 Task: Look for space in San Jacinto, Colombia from 1st July, 2023 to 3rd July, 2023 for 1 adult in price range Rs.5000 to Rs.15000. Place can be private room with 1  bedroom having 1 bed and 1 bathroom. Property type can be house, flat, guest house, hotel. Amenities needed are: wifi, washing machine. Booking option can be shelf check-in. Required host language is English.
Action: Mouse moved to (398, 91)
Screenshot: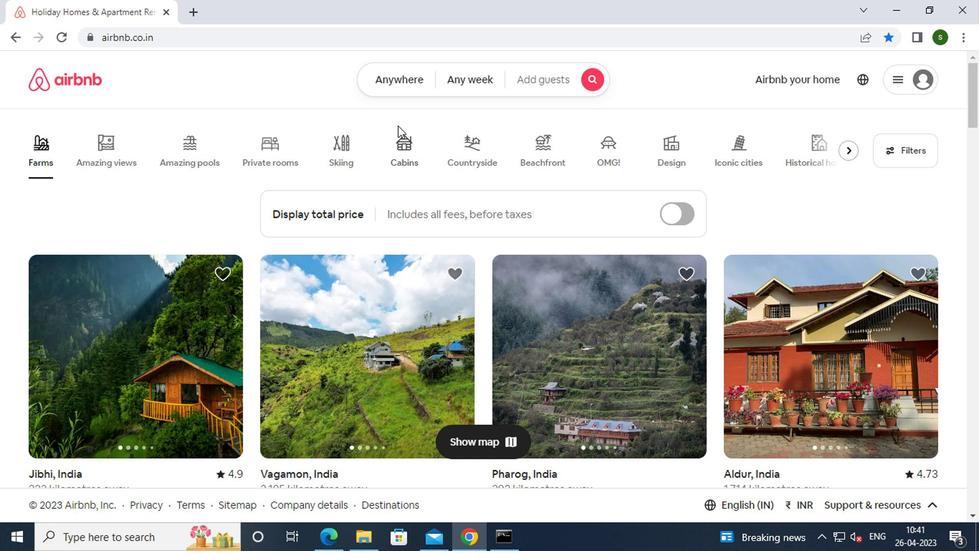 
Action: Mouse pressed left at (398, 91)
Screenshot: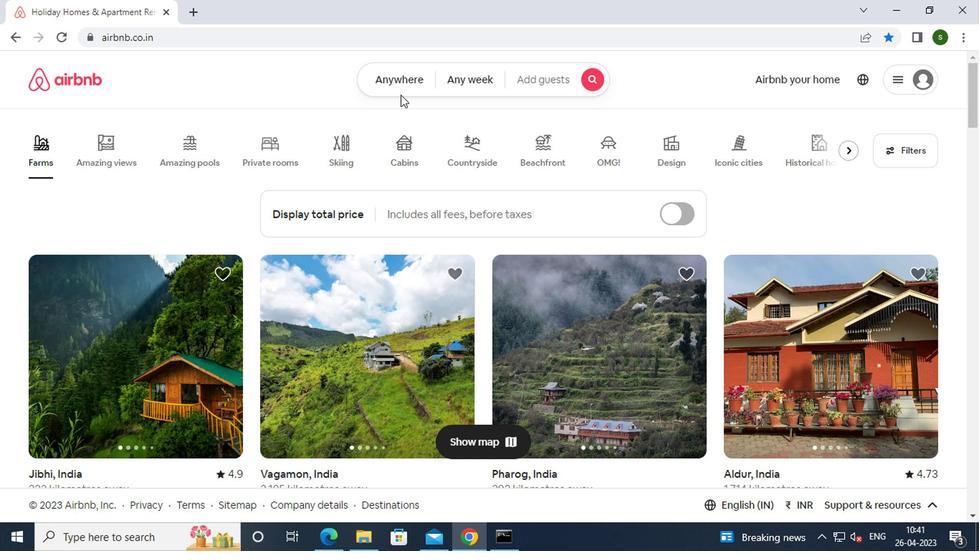 
Action: Mouse moved to (291, 135)
Screenshot: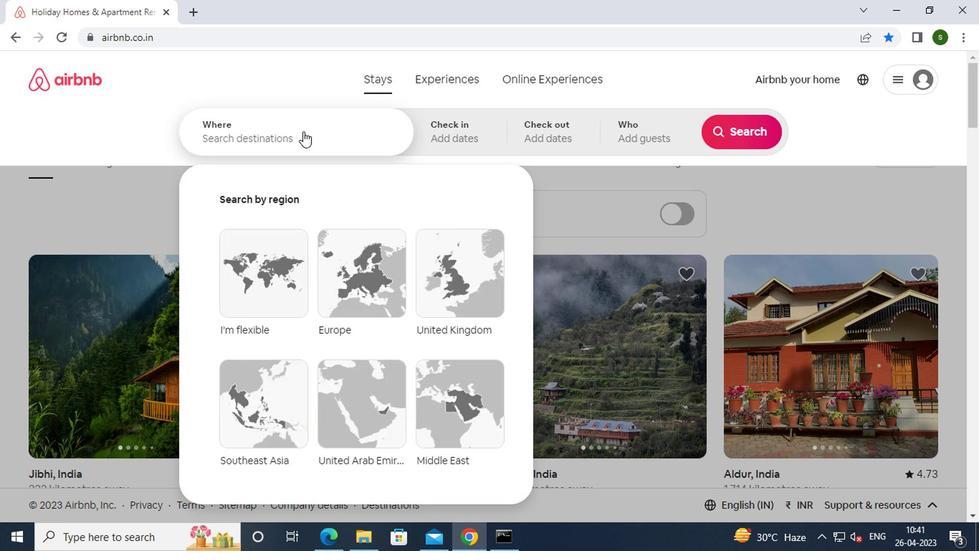 
Action: Mouse pressed left at (291, 135)
Screenshot: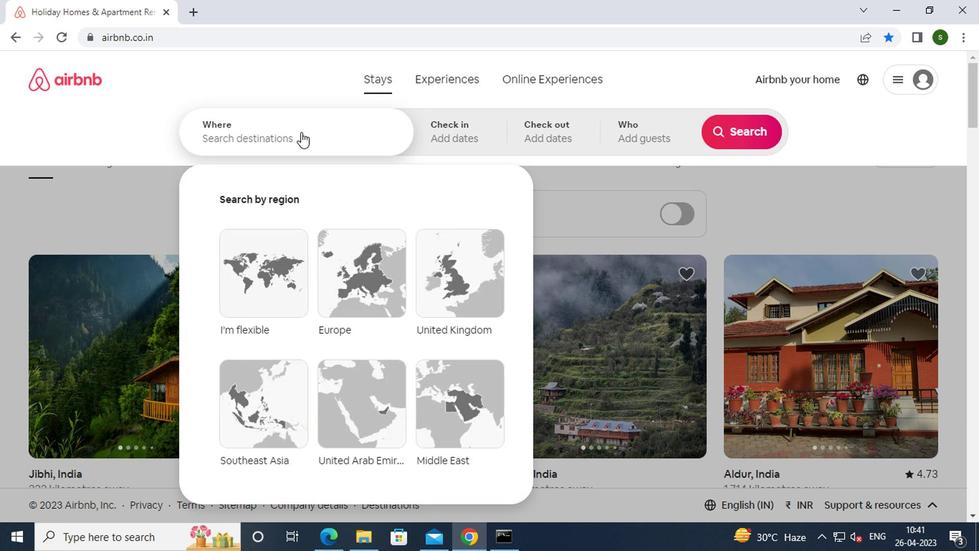 
Action: Key pressed s<Key.caps_lock>an<Key.space><Key.caps_lock>j<Key.caps_lock>acinto,<Key.space><Key.caps_lock>c<Key.caps_lock>olombia<Key.enter>
Screenshot: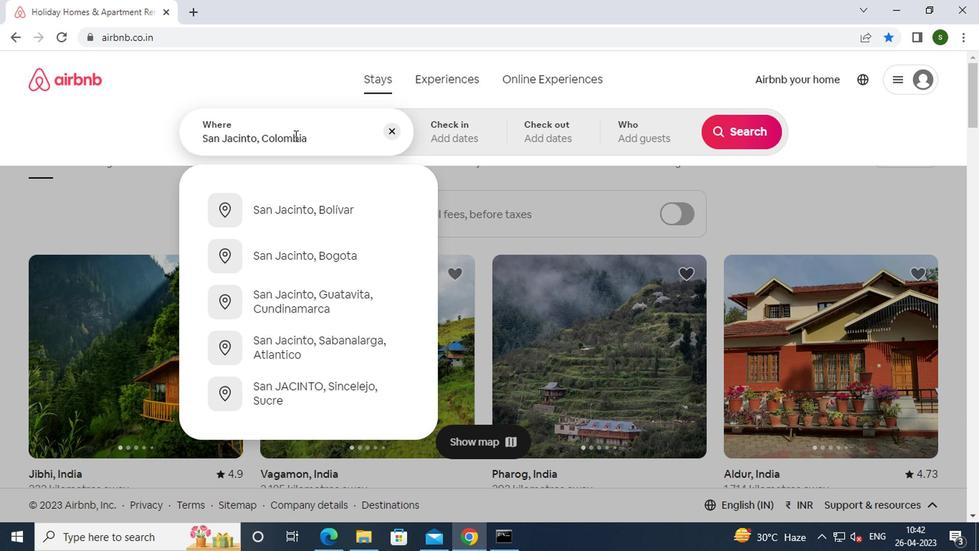 
Action: Mouse moved to (723, 247)
Screenshot: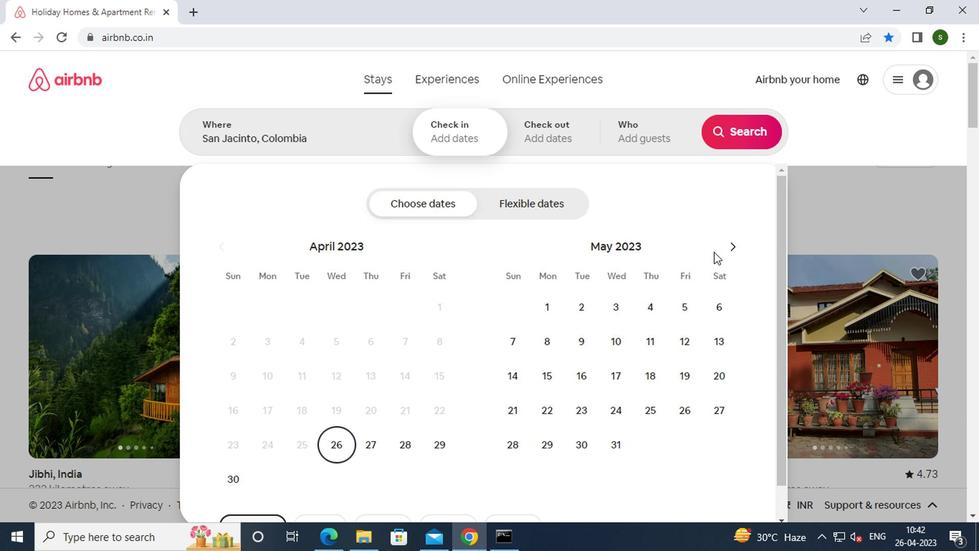 
Action: Mouse pressed left at (723, 247)
Screenshot: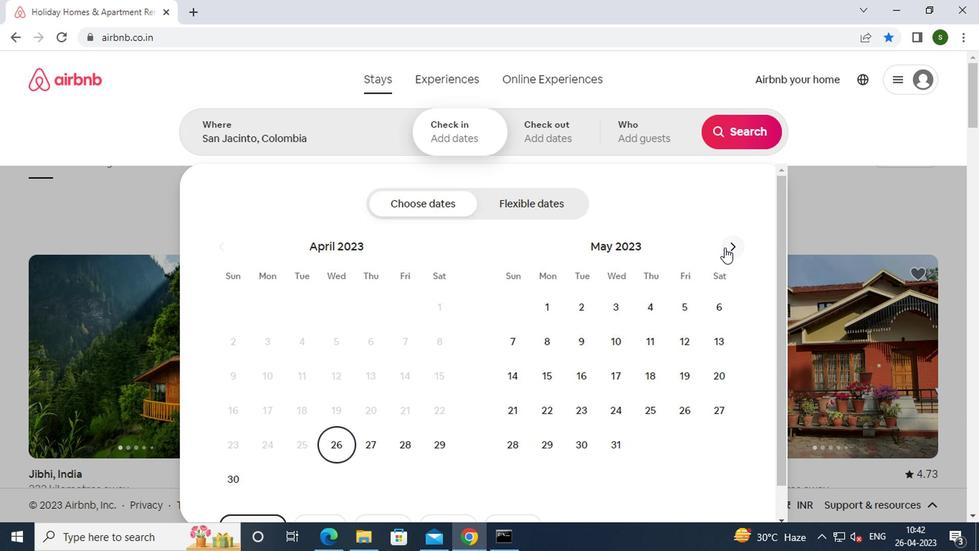 
Action: Mouse pressed left at (723, 247)
Screenshot: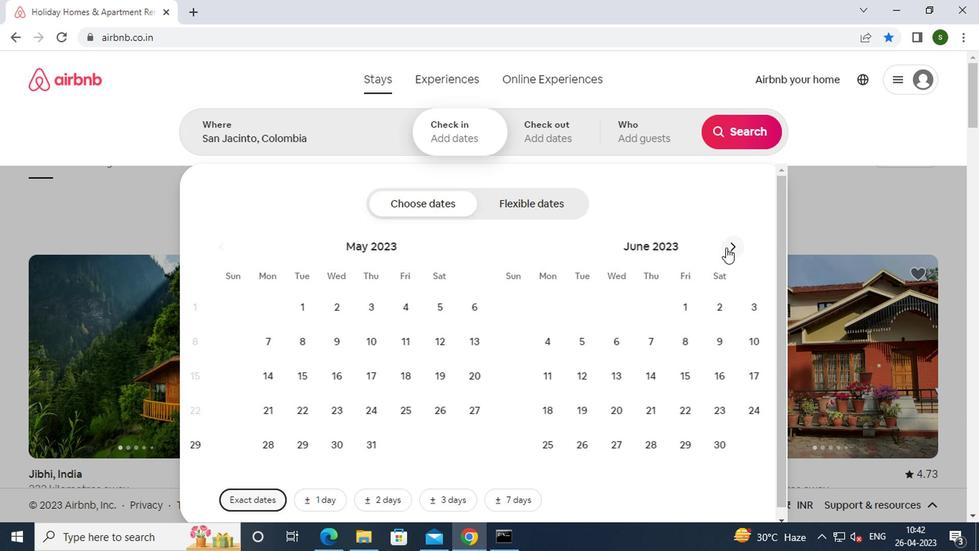 
Action: Mouse moved to (708, 310)
Screenshot: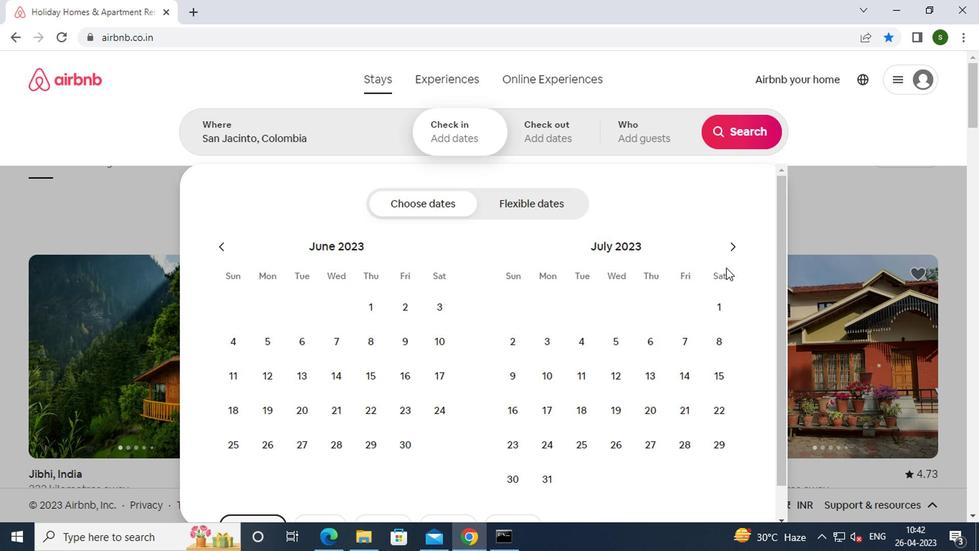 
Action: Mouse pressed left at (708, 310)
Screenshot: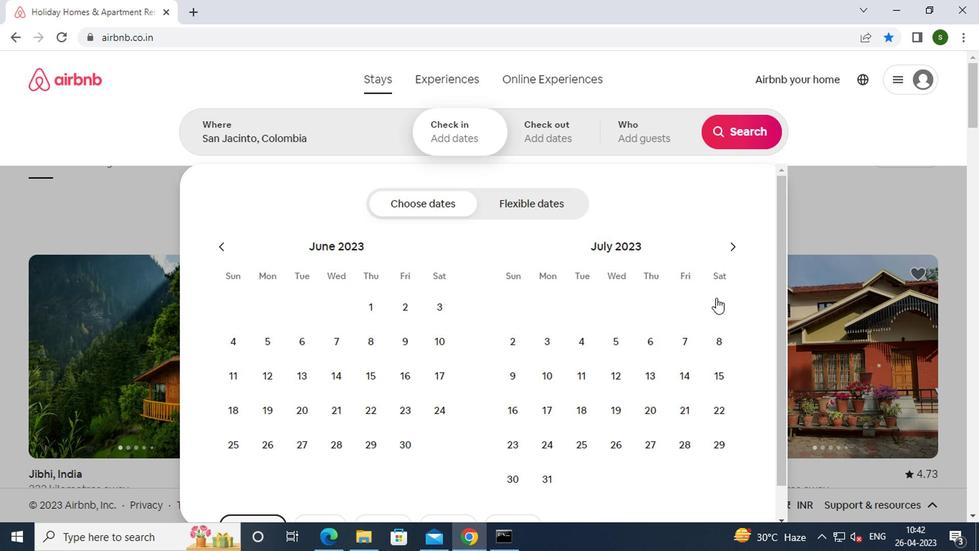 
Action: Mouse moved to (554, 346)
Screenshot: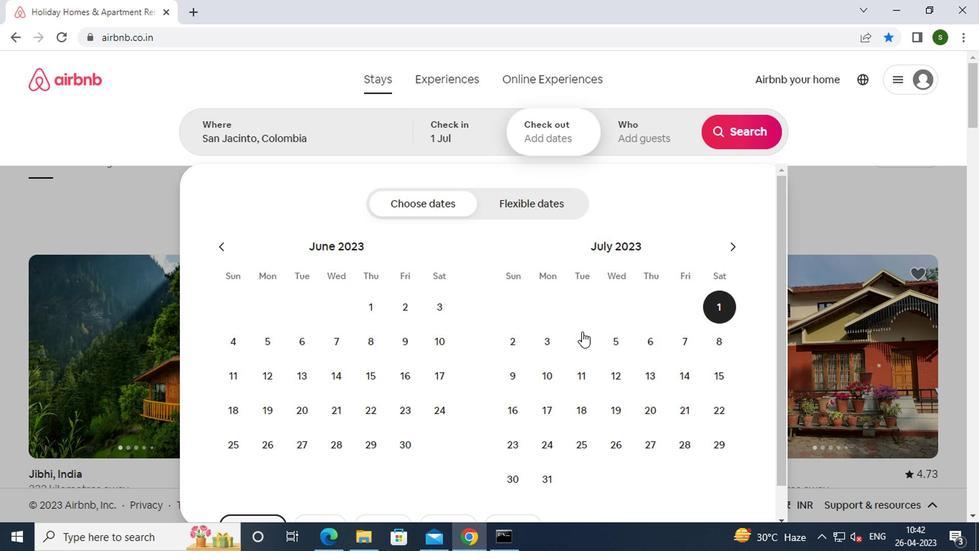 
Action: Mouse pressed left at (554, 346)
Screenshot: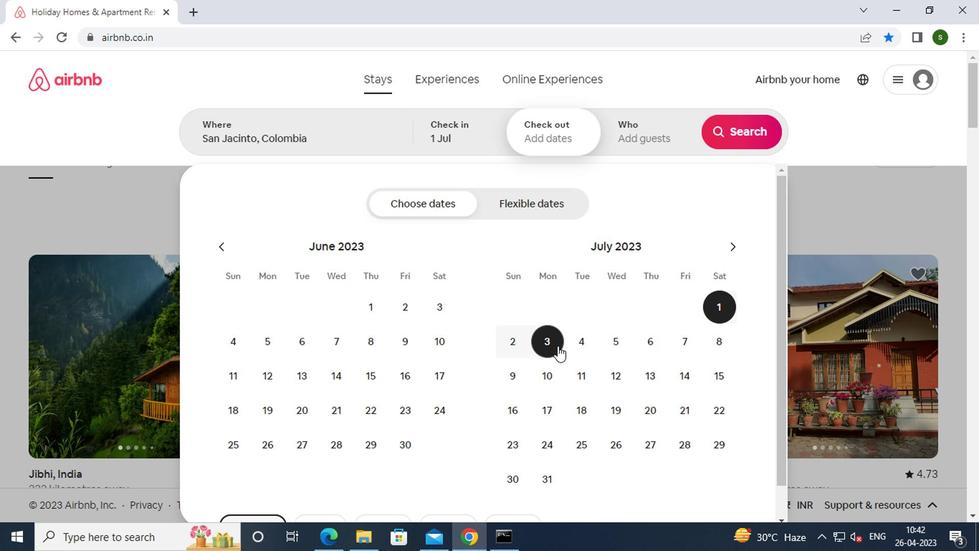 
Action: Mouse moved to (655, 140)
Screenshot: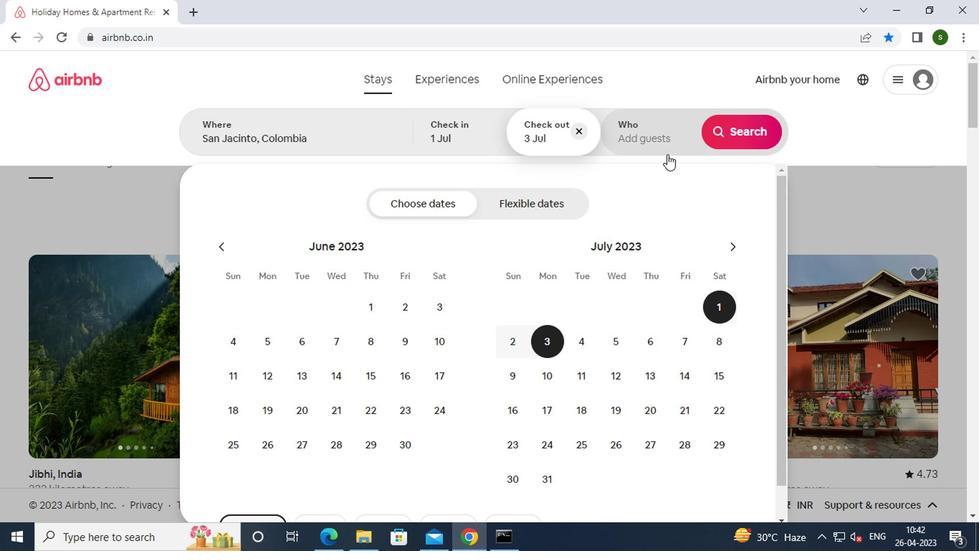 
Action: Mouse pressed left at (655, 140)
Screenshot: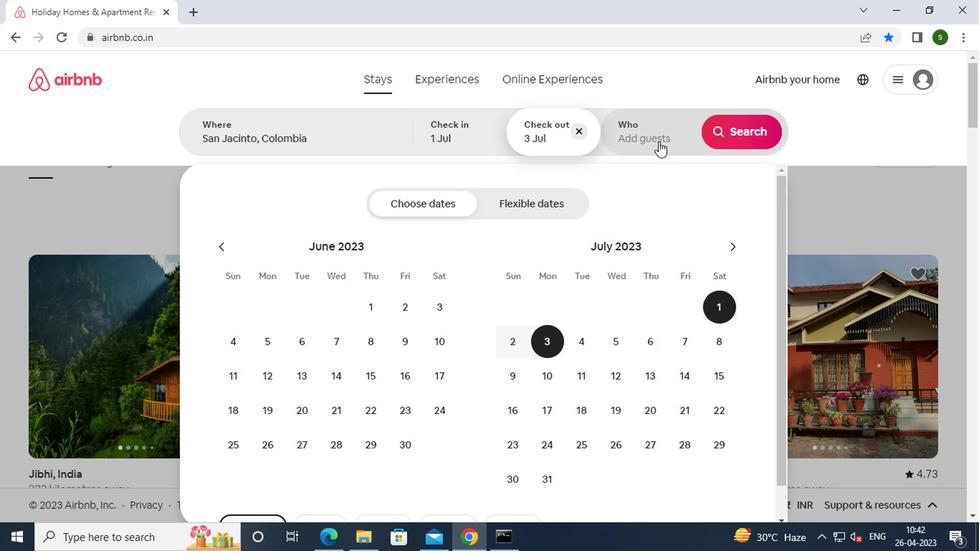 
Action: Mouse moved to (734, 205)
Screenshot: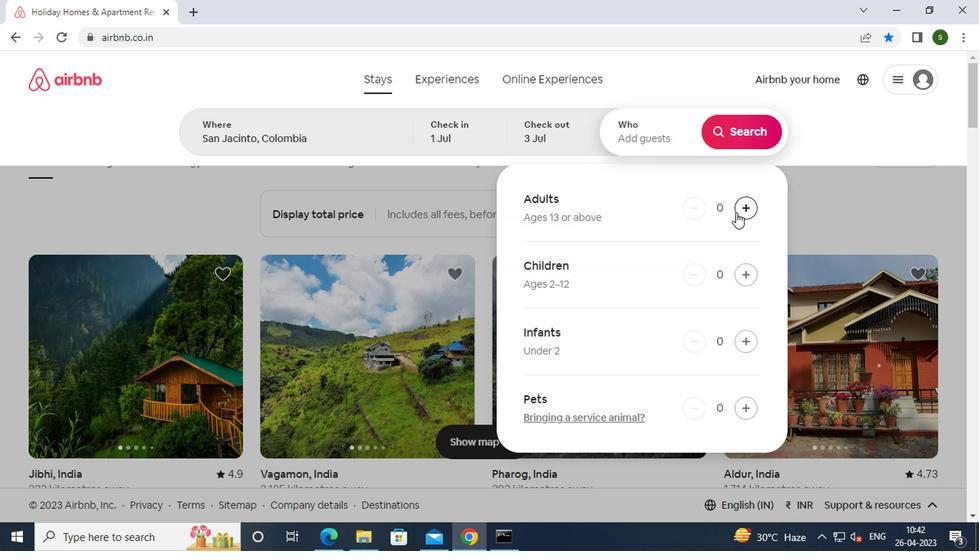 
Action: Mouse pressed left at (734, 205)
Screenshot: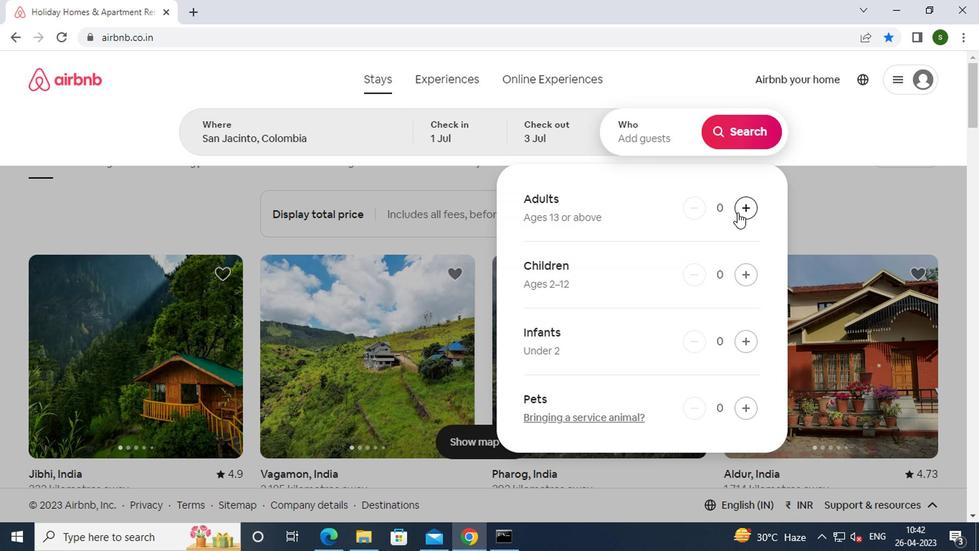 
Action: Mouse moved to (745, 130)
Screenshot: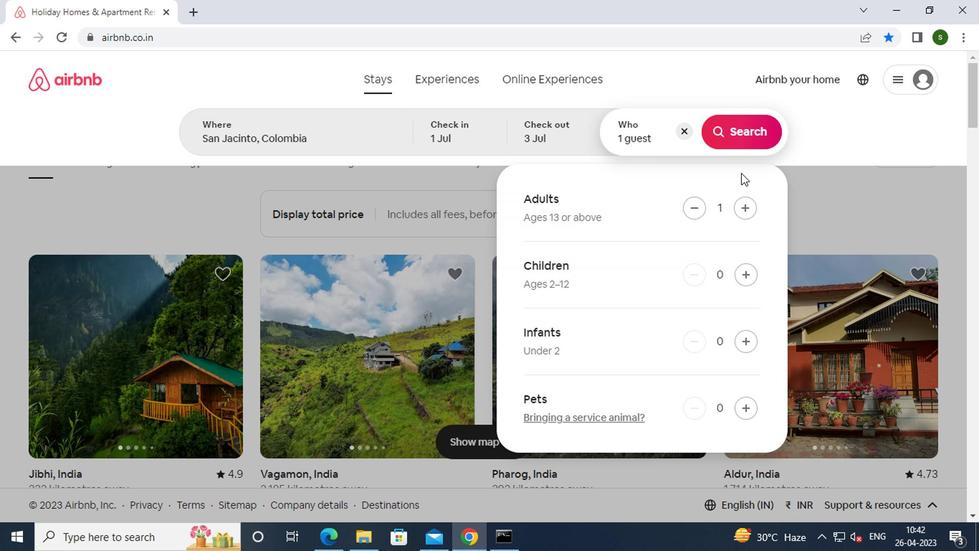 
Action: Mouse pressed left at (745, 130)
Screenshot: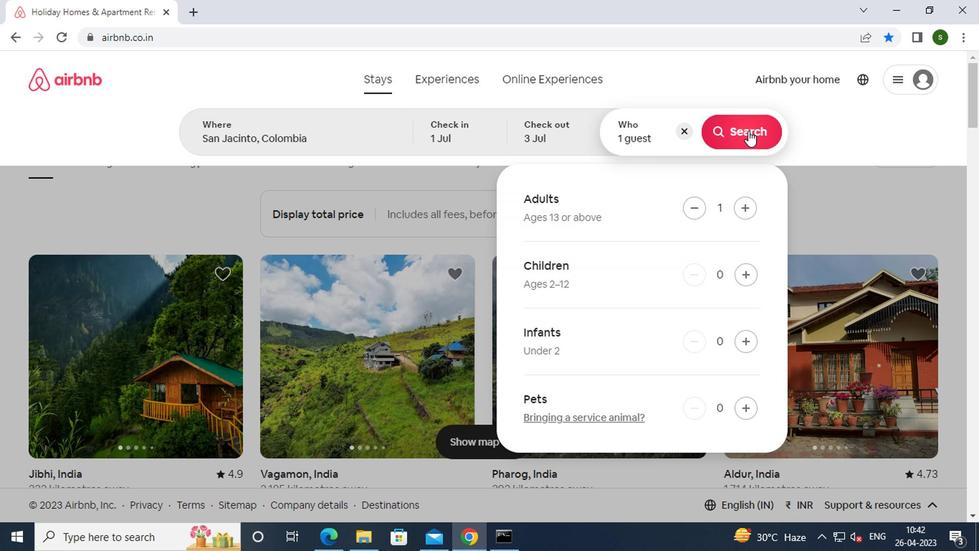 
Action: Mouse moved to (913, 141)
Screenshot: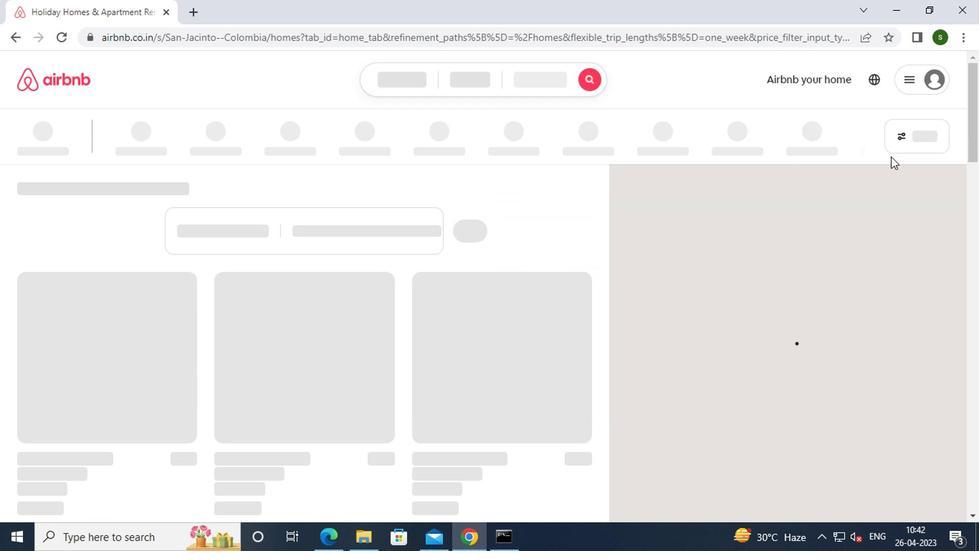
Action: Mouse pressed left at (913, 141)
Screenshot: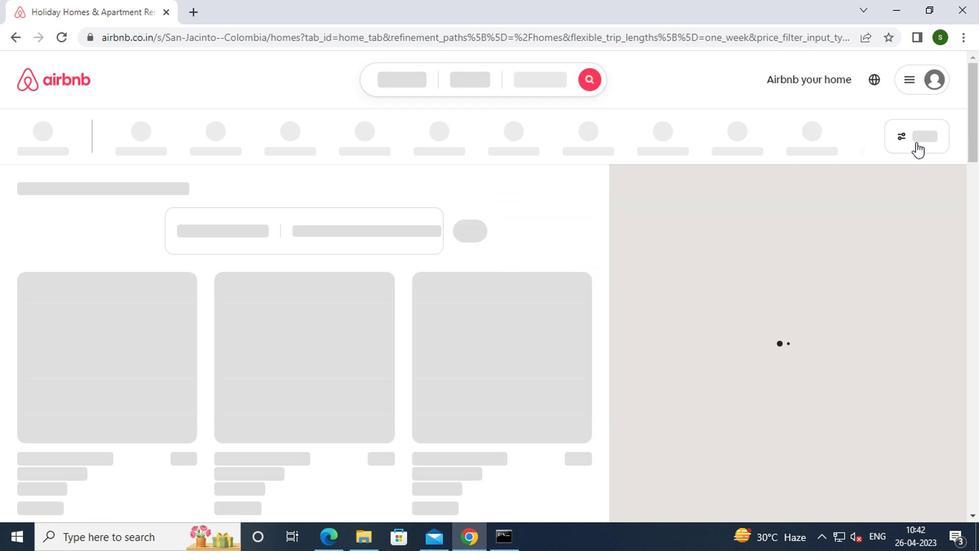 
Action: Mouse moved to (432, 313)
Screenshot: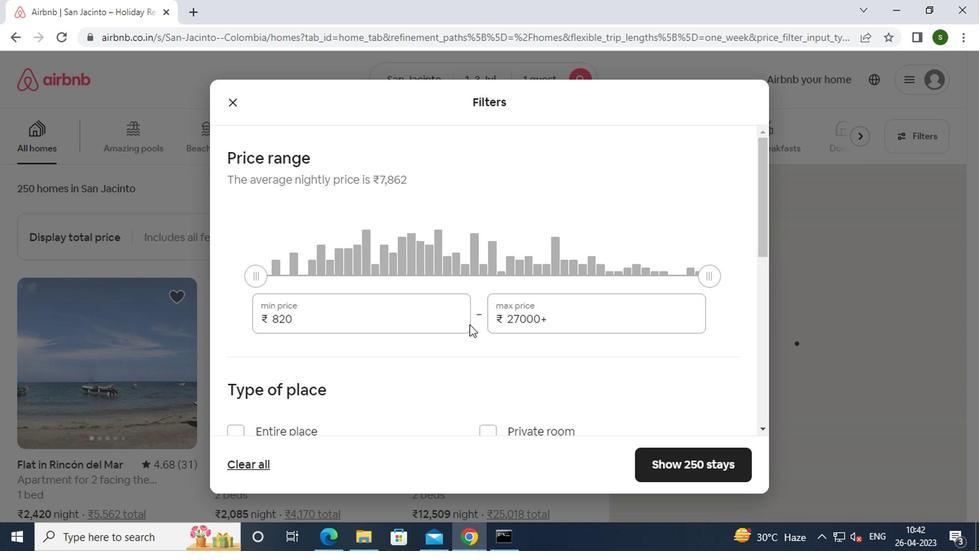 
Action: Mouse pressed left at (432, 313)
Screenshot: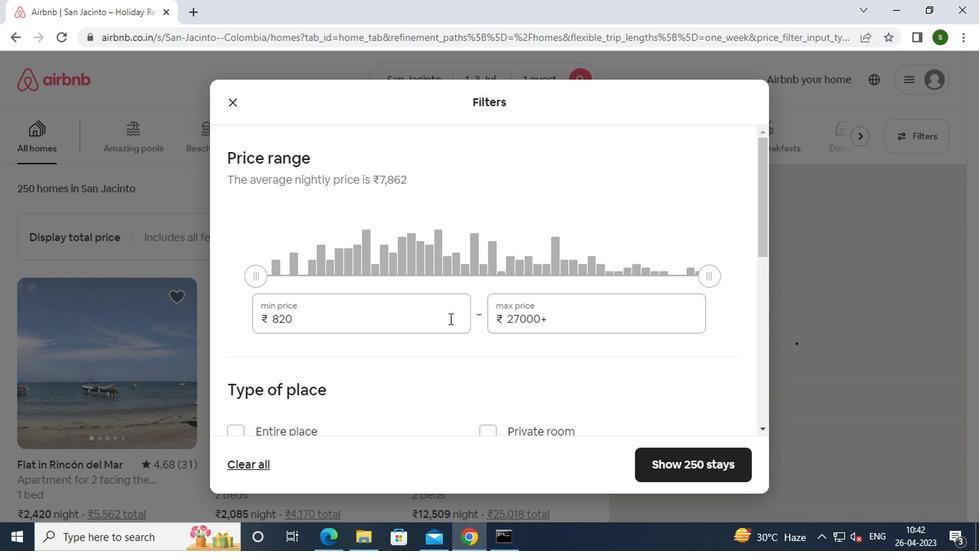 
Action: Mouse moved to (431, 311)
Screenshot: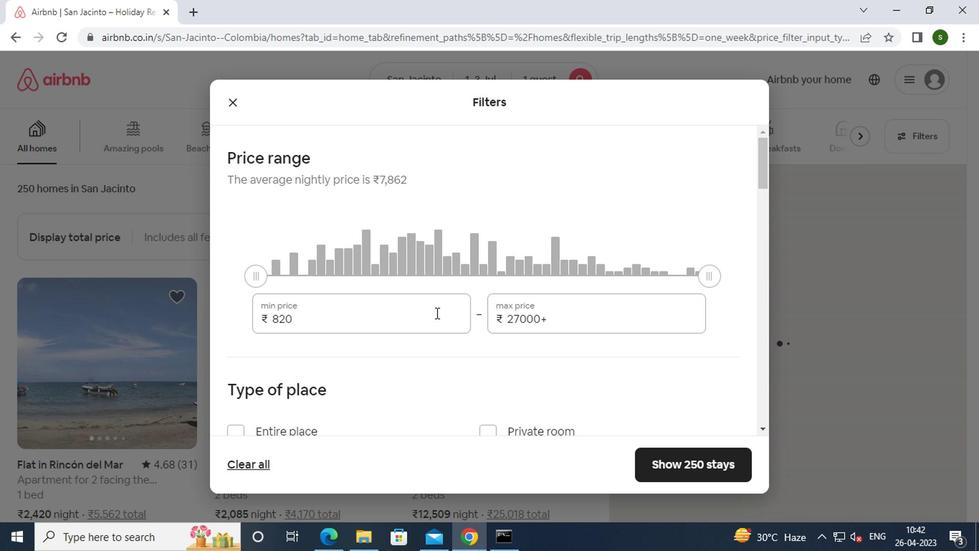 
Action: Key pressed <Key.backspace><Key.backspace><Key.backspace><Key.backspace><Key.backspace><Key.backspace><Key.backspace><Key.backspace>5000
Screenshot: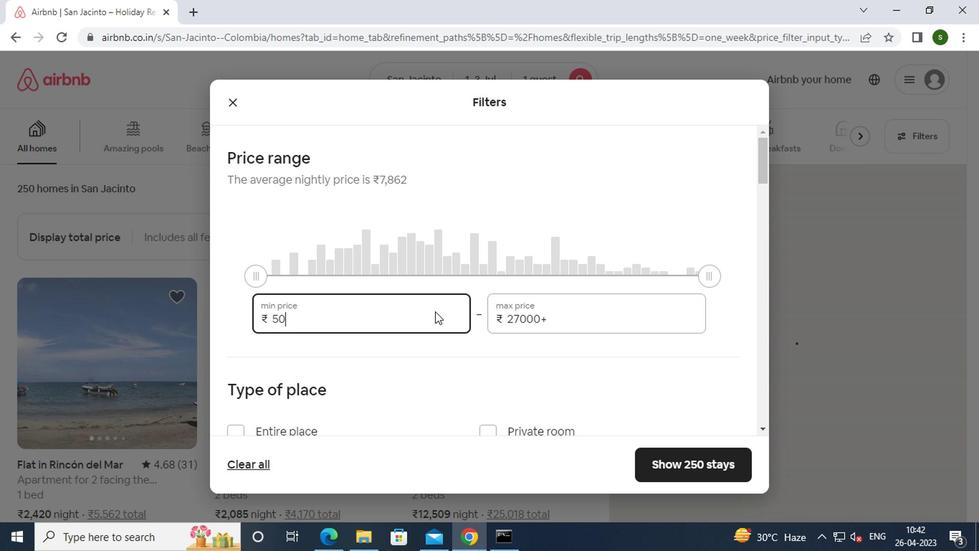 
Action: Mouse moved to (563, 318)
Screenshot: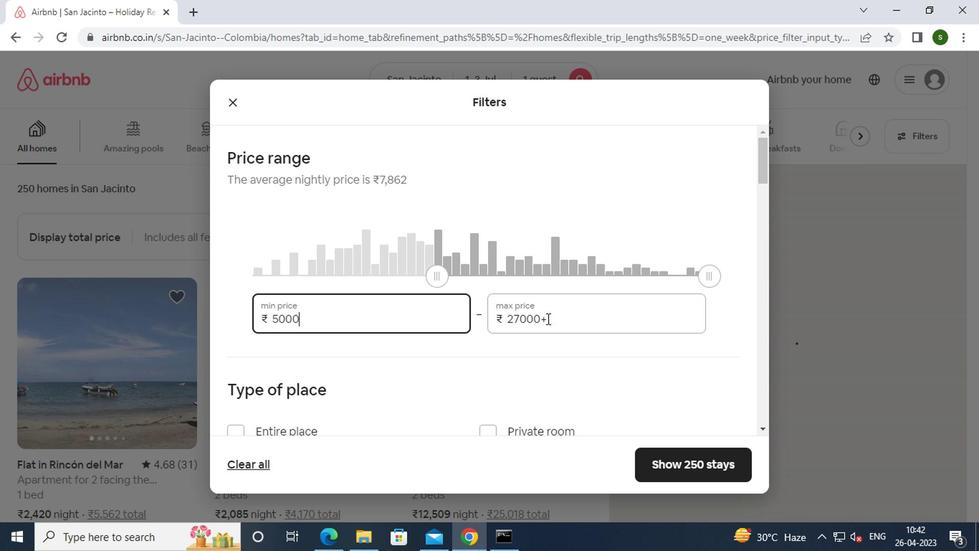
Action: Mouse pressed left at (563, 318)
Screenshot: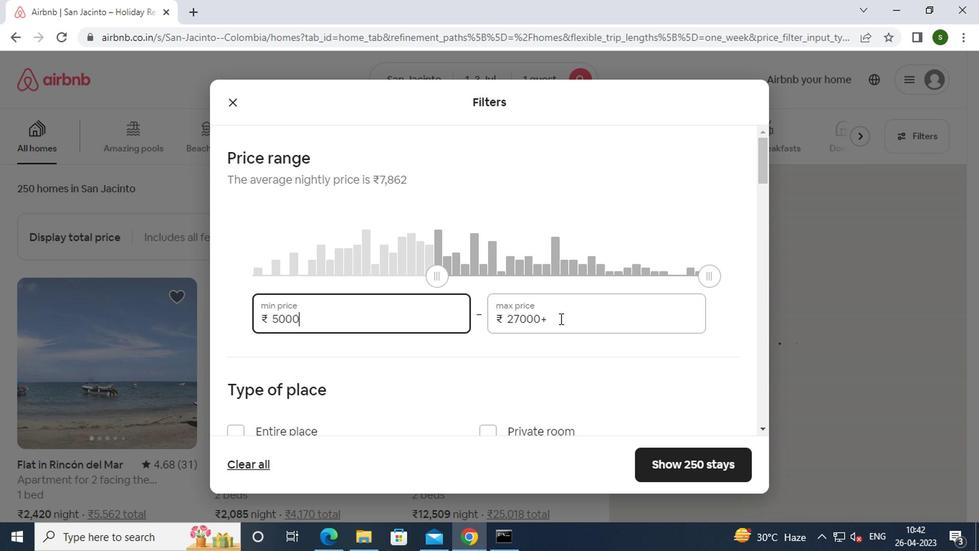 
Action: Mouse moved to (563, 318)
Screenshot: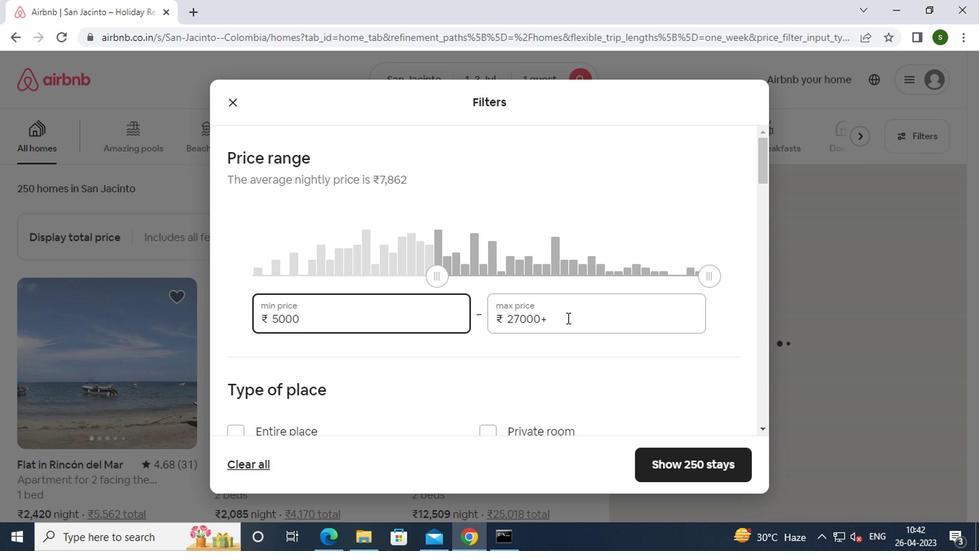 
Action: Key pressed <Key.backspace><Key.backspace><Key.backspace><Key.backspace><Key.backspace><Key.backspace><Key.backspace><Key.backspace><Key.backspace><Key.backspace><Key.backspace>15000
Screenshot: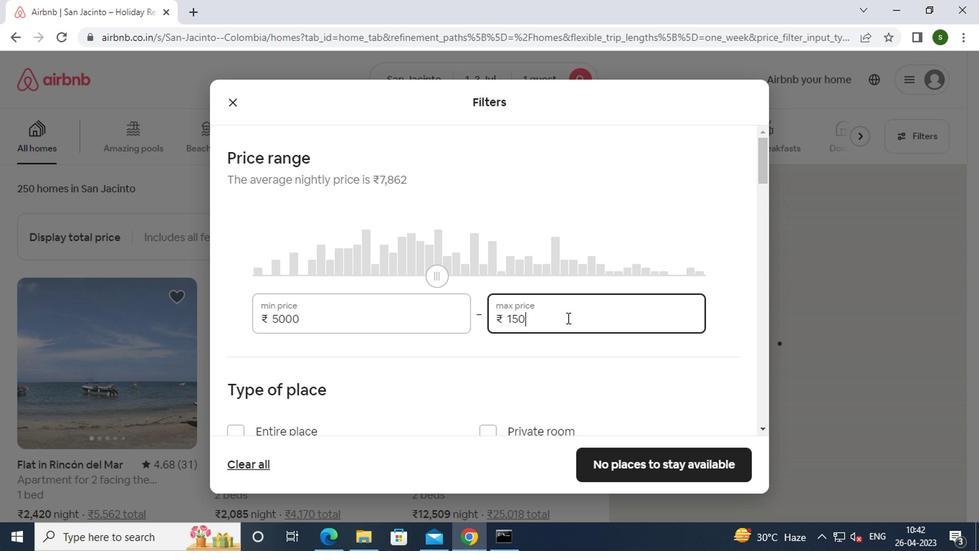 
Action: Mouse moved to (436, 318)
Screenshot: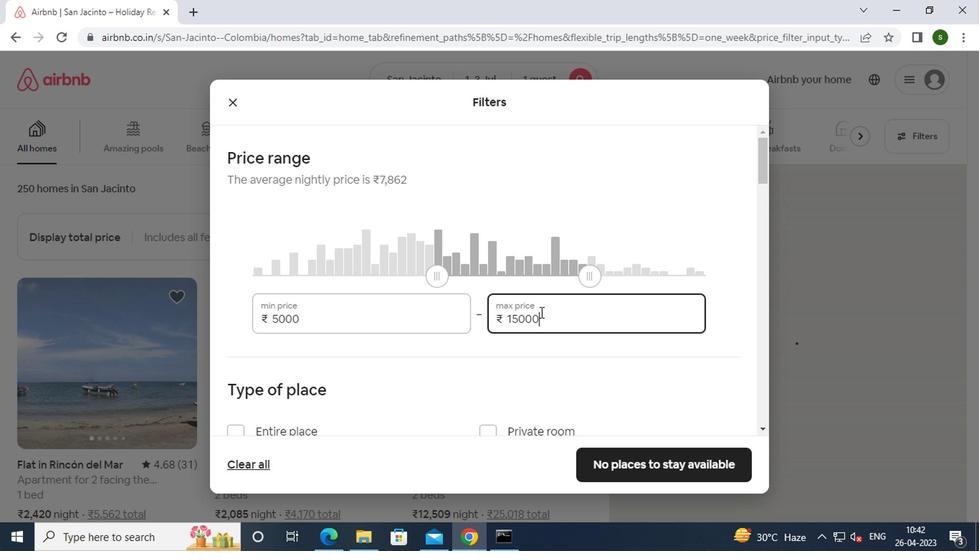 
Action: Mouse scrolled (436, 318) with delta (0, 0)
Screenshot: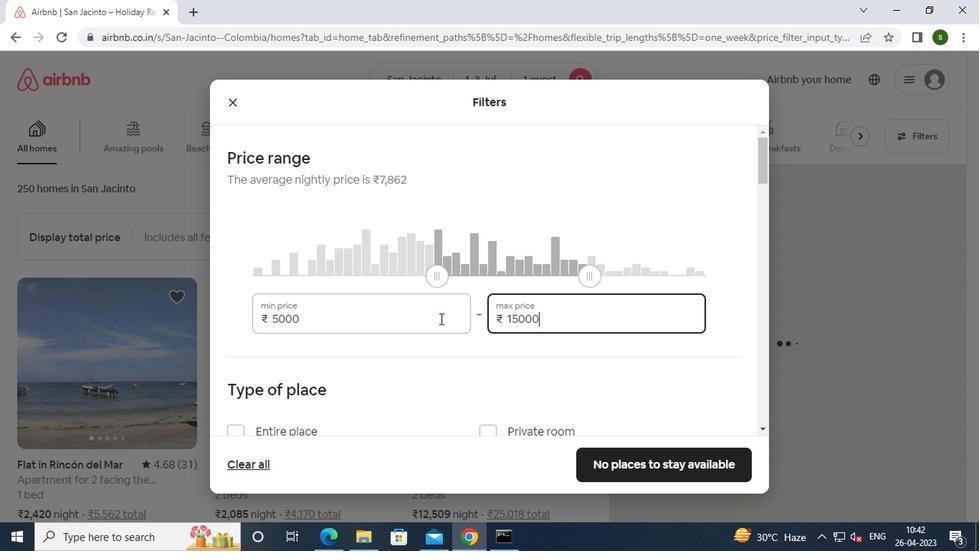
Action: Mouse scrolled (436, 318) with delta (0, 0)
Screenshot: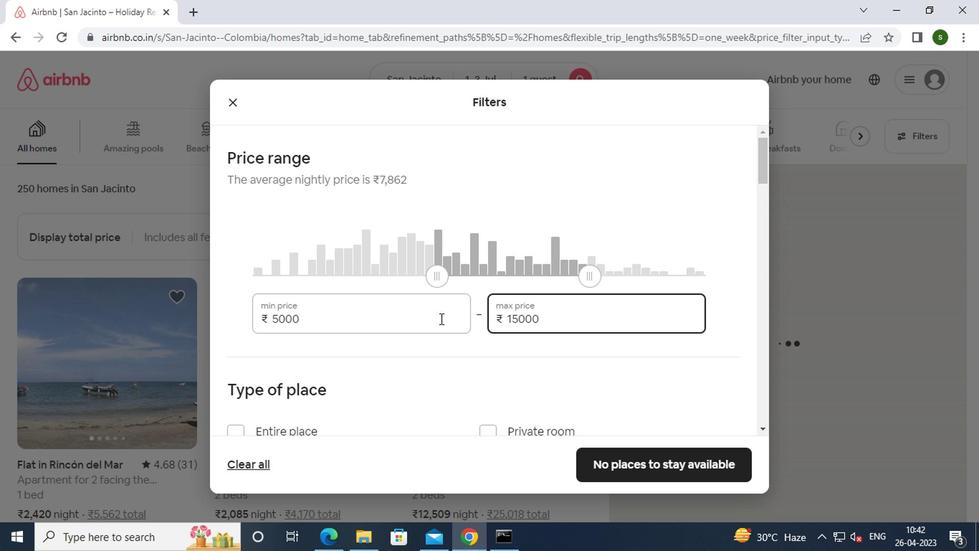 
Action: Mouse moved to (480, 287)
Screenshot: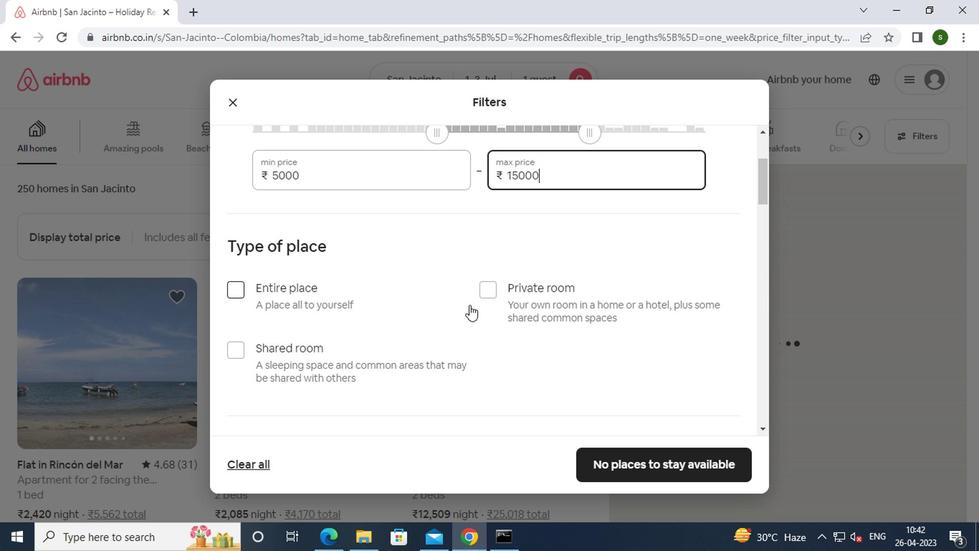 
Action: Mouse pressed left at (480, 287)
Screenshot: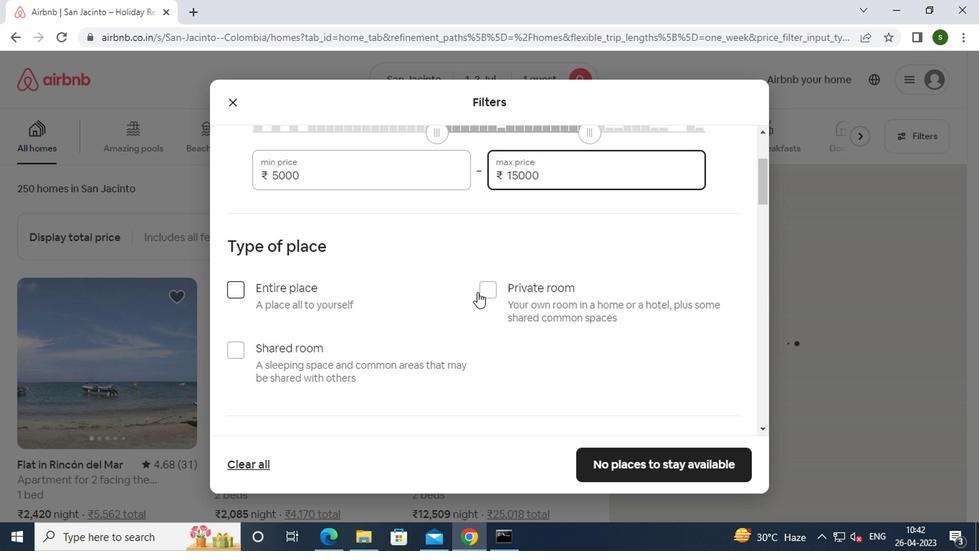 
Action: Mouse moved to (418, 280)
Screenshot: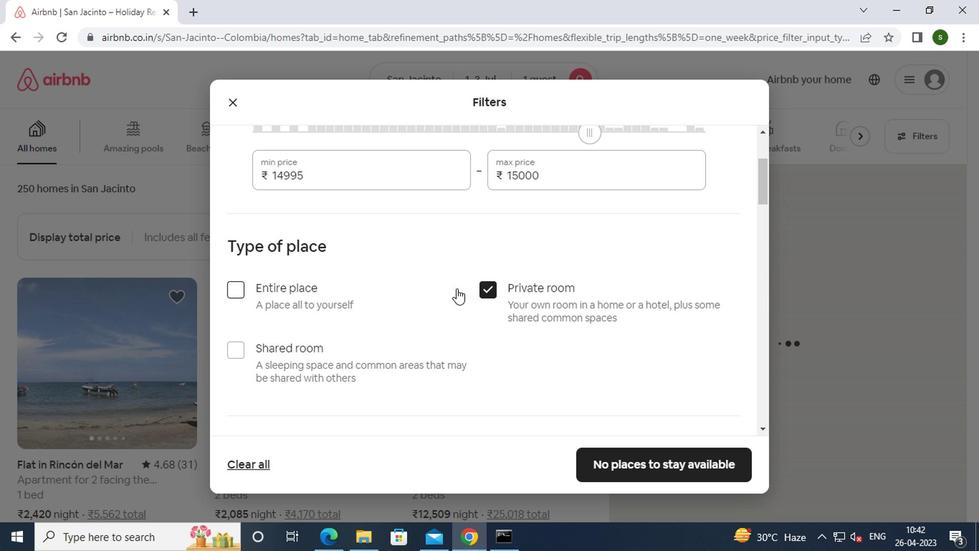 
Action: Mouse scrolled (418, 280) with delta (0, 0)
Screenshot: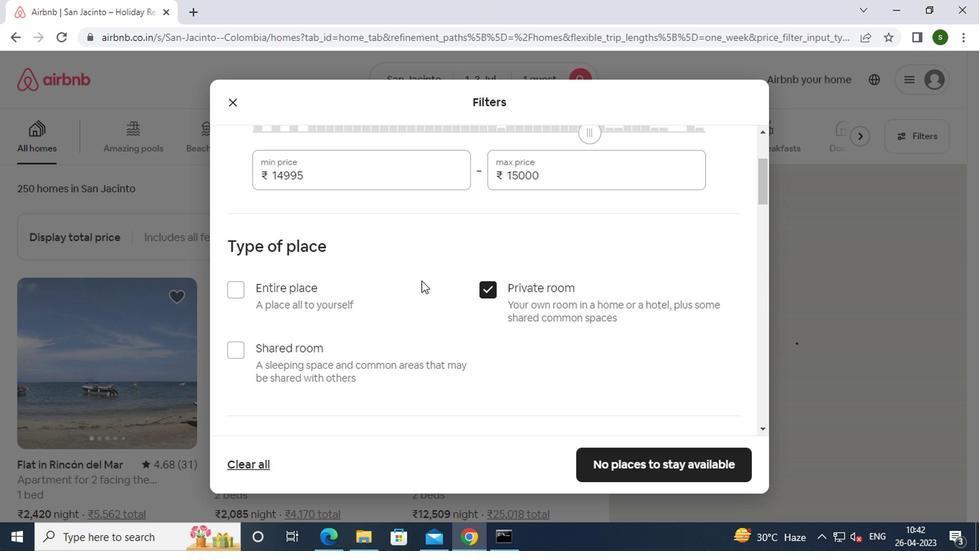 
Action: Mouse scrolled (418, 280) with delta (0, 0)
Screenshot: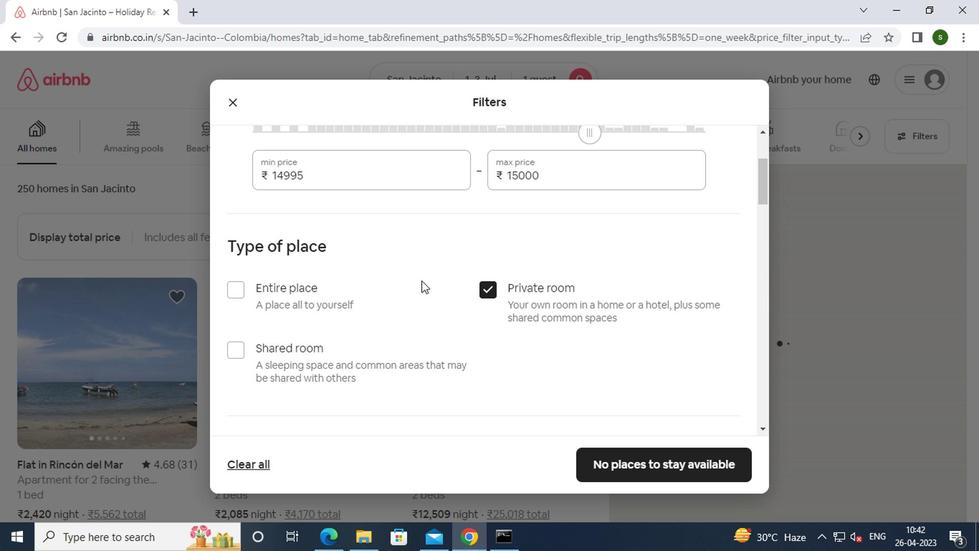 
Action: Mouse scrolled (418, 280) with delta (0, 0)
Screenshot: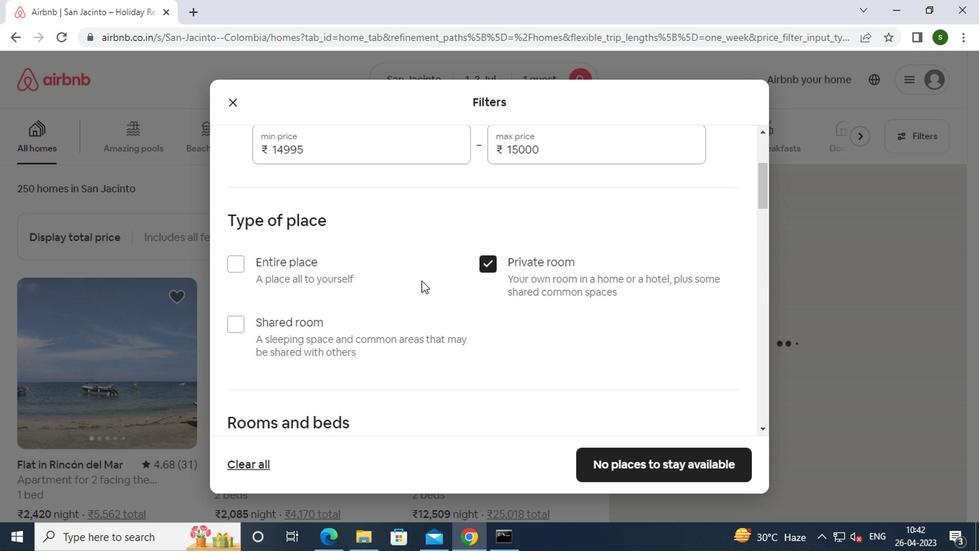 
Action: Mouse scrolled (418, 280) with delta (0, 0)
Screenshot: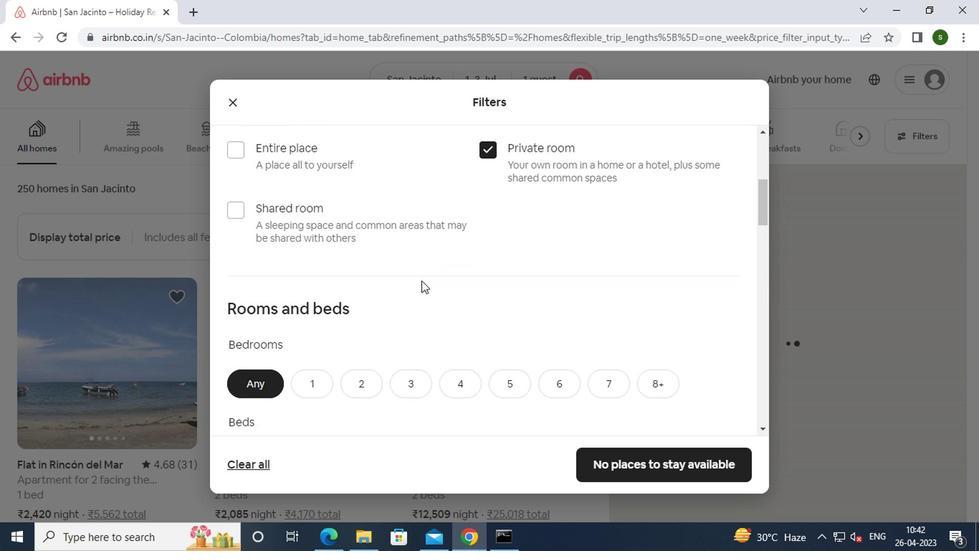 
Action: Mouse moved to (323, 238)
Screenshot: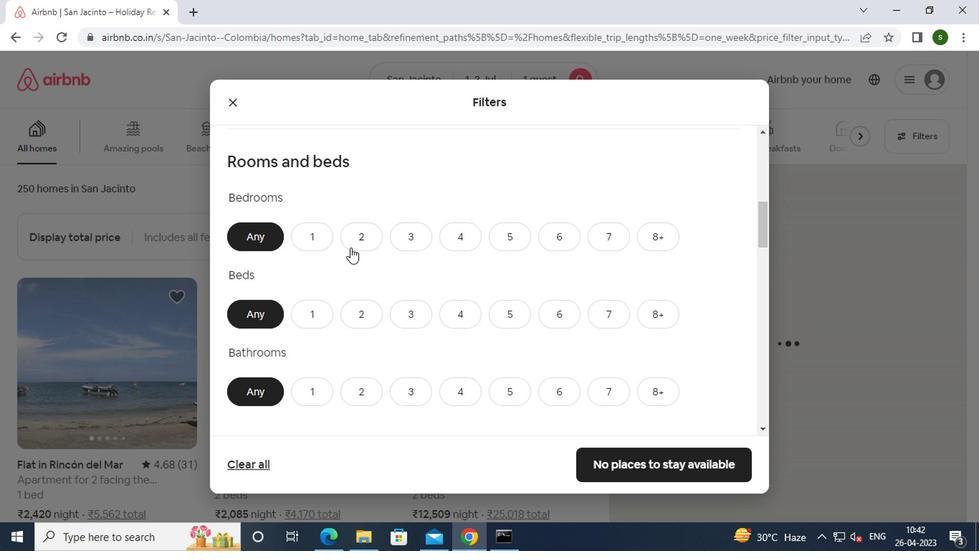 
Action: Mouse pressed left at (323, 238)
Screenshot: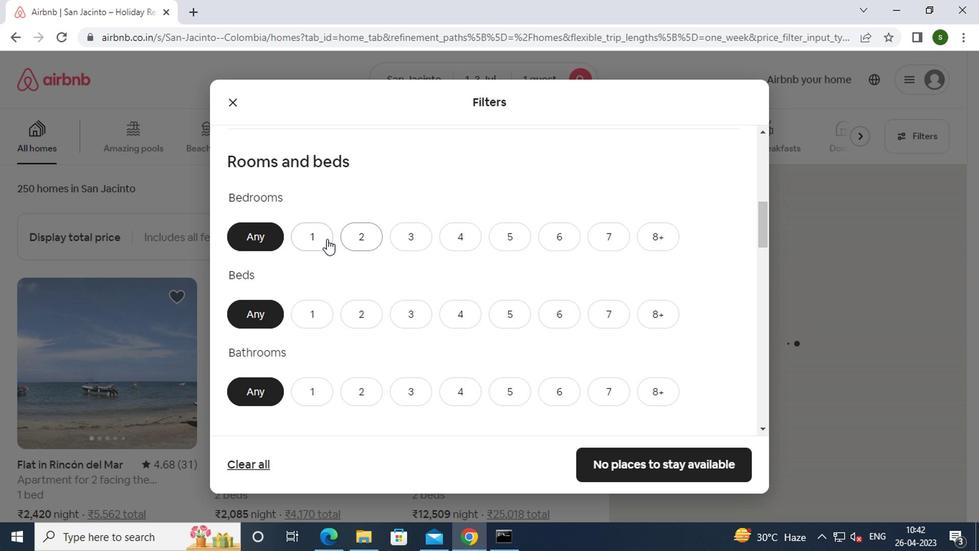 
Action: Mouse moved to (307, 312)
Screenshot: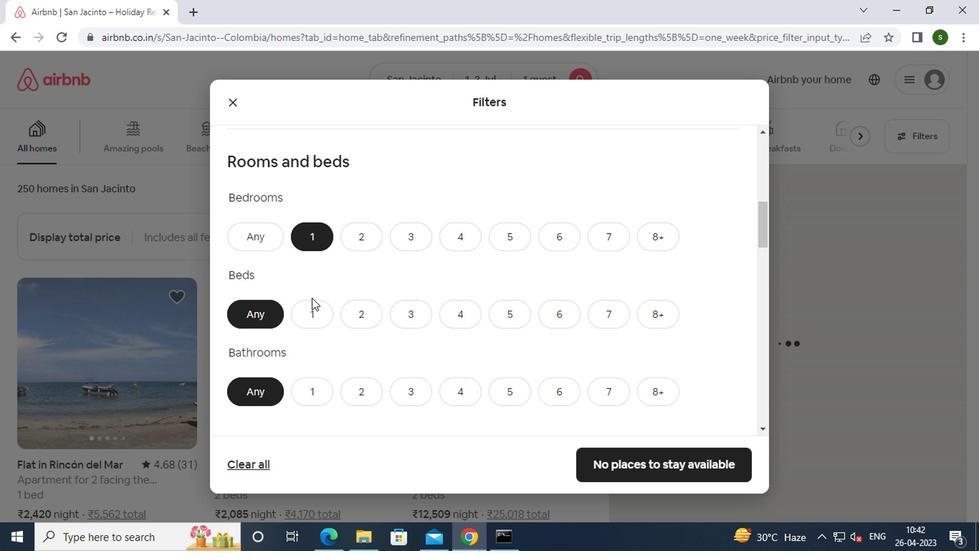 
Action: Mouse pressed left at (307, 312)
Screenshot: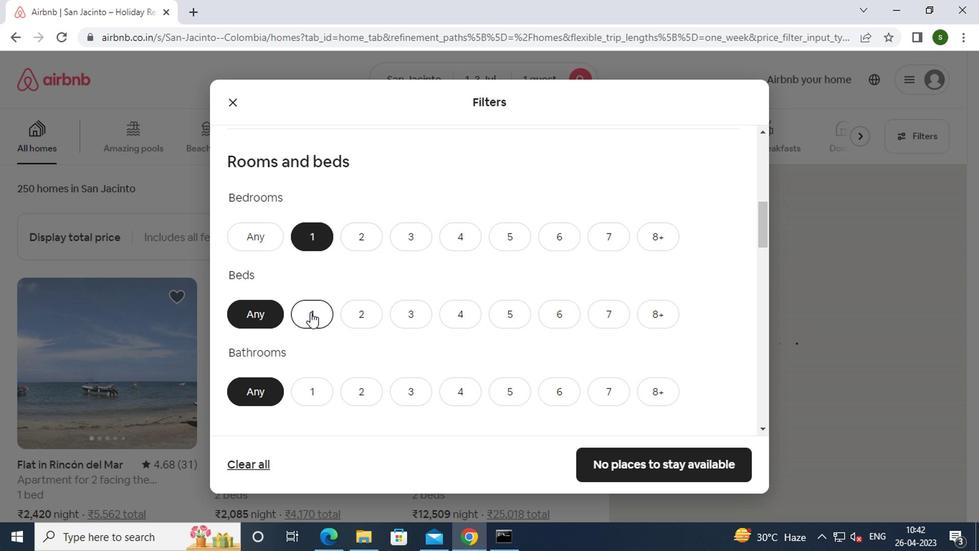
Action: Mouse moved to (310, 393)
Screenshot: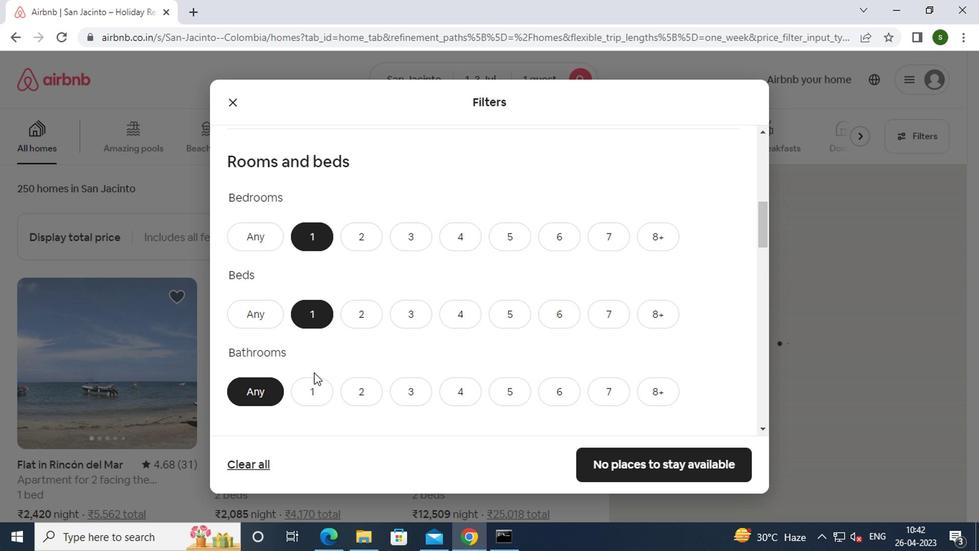 
Action: Mouse pressed left at (310, 393)
Screenshot: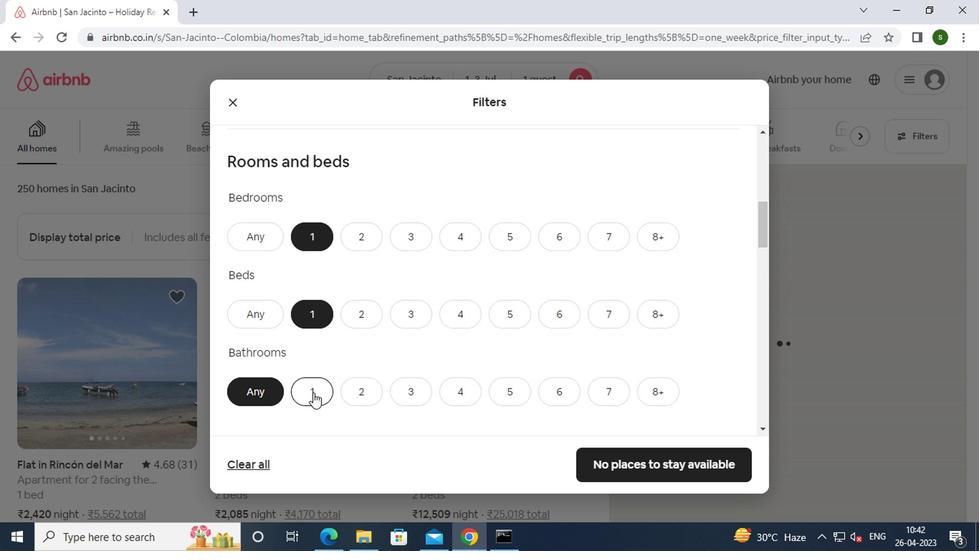 
Action: Mouse moved to (438, 337)
Screenshot: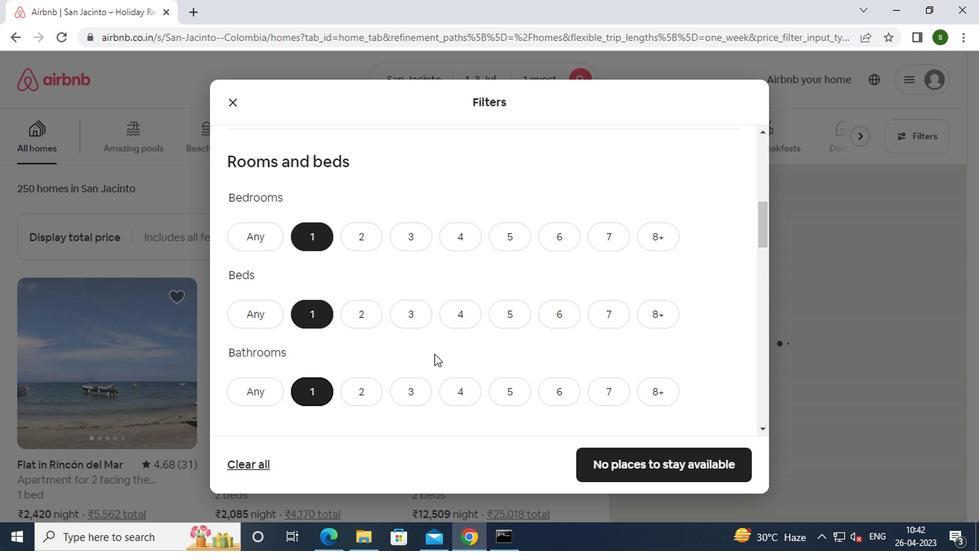 
Action: Mouse scrolled (438, 336) with delta (0, -1)
Screenshot: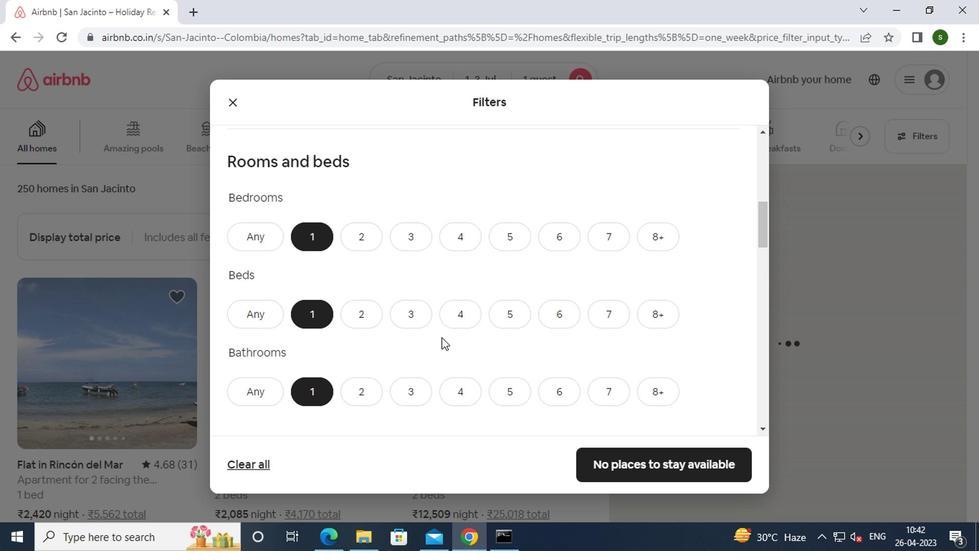 
Action: Mouse scrolled (438, 336) with delta (0, -1)
Screenshot: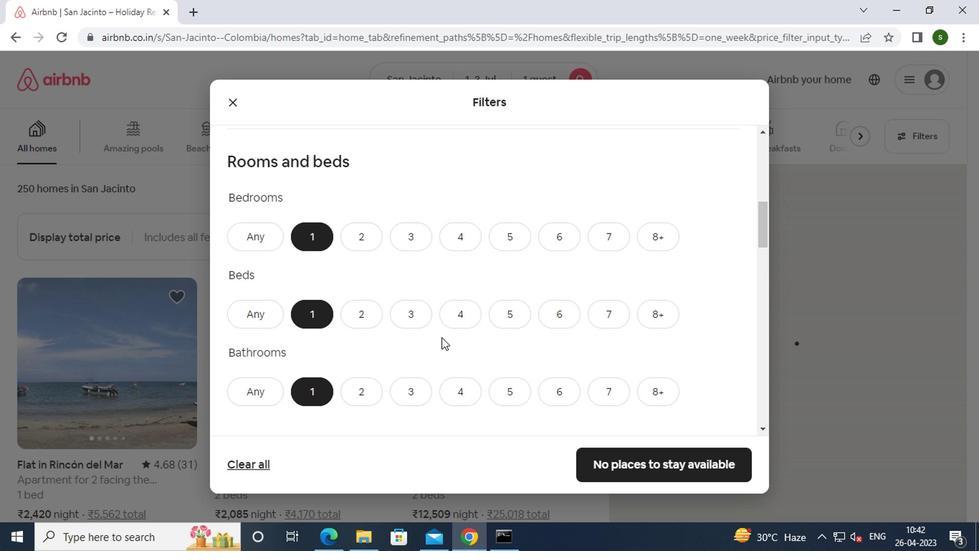 
Action: Mouse scrolled (438, 336) with delta (0, -1)
Screenshot: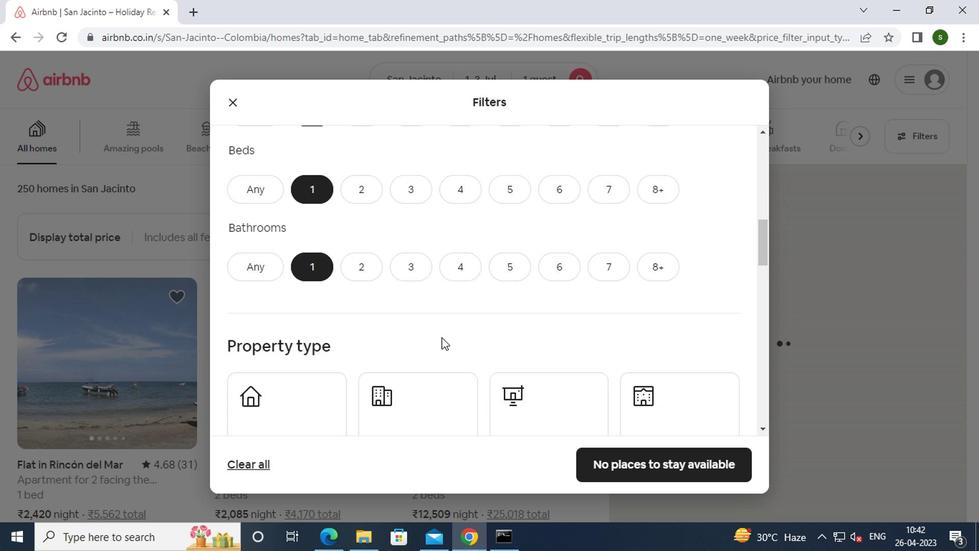 
Action: Mouse moved to (316, 346)
Screenshot: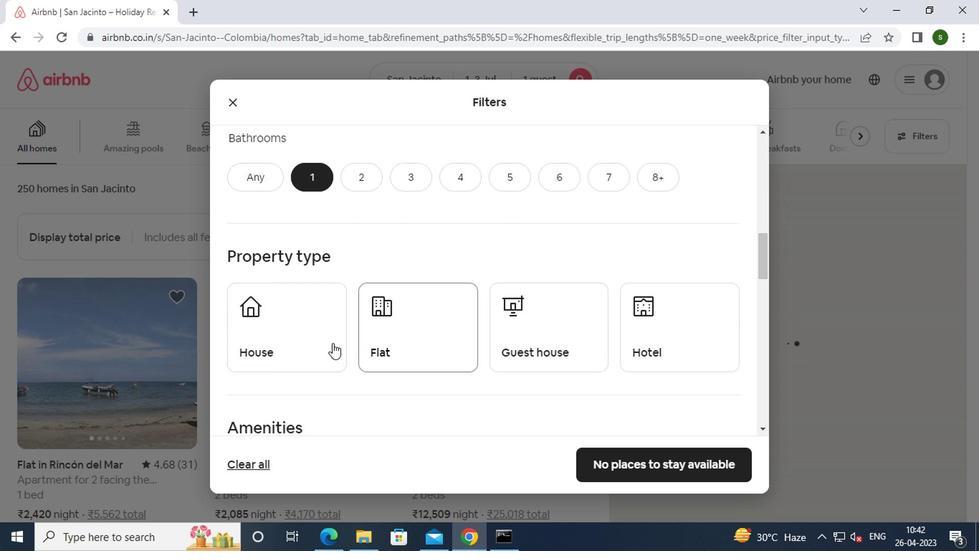 
Action: Mouse pressed left at (316, 346)
Screenshot: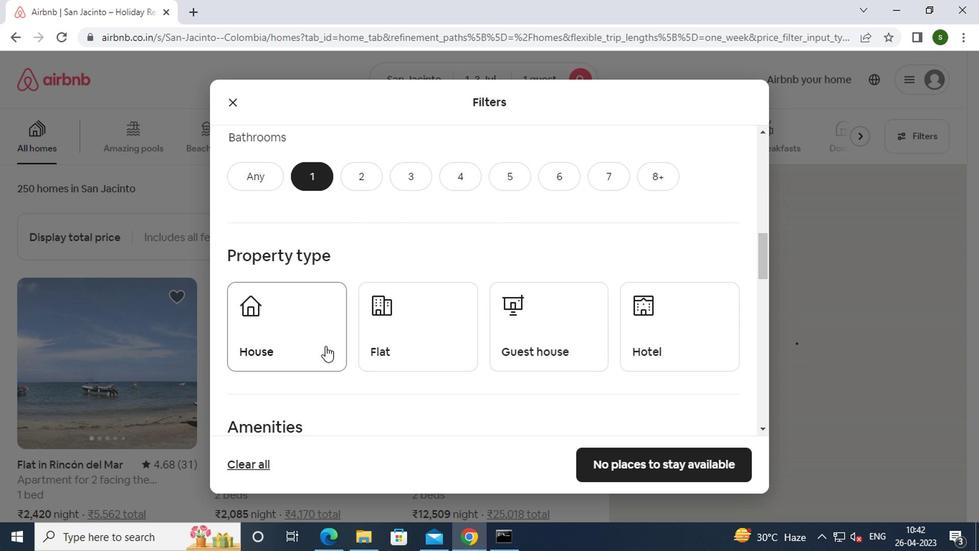 
Action: Mouse moved to (409, 348)
Screenshot: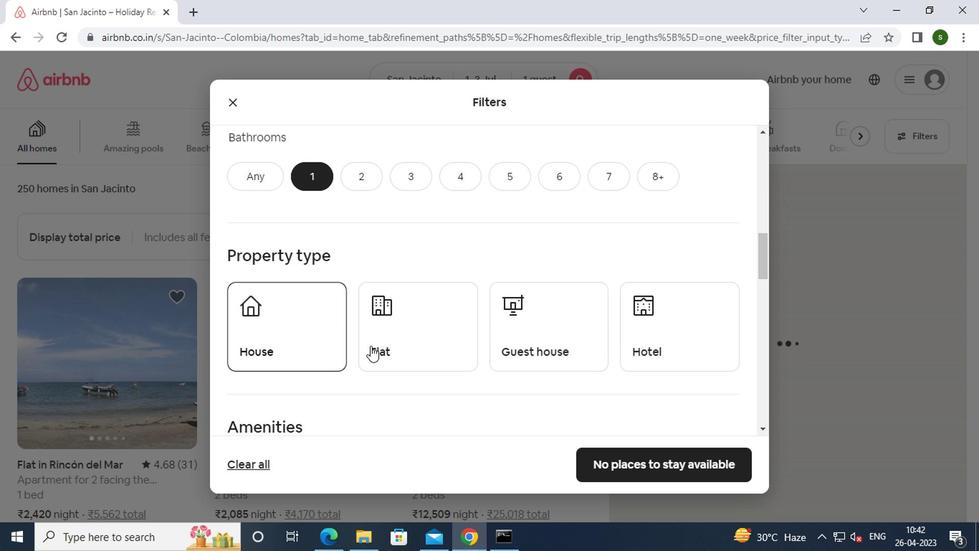 
Action: Mouse pressed left at (409, 348)
Screenshot: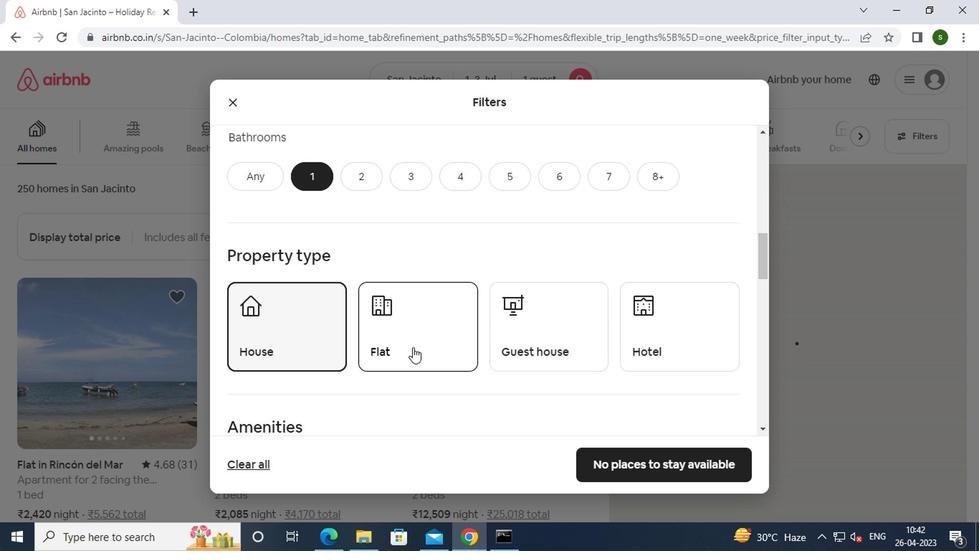 
Action: Mouse moved to (546, 341)
Screenshot: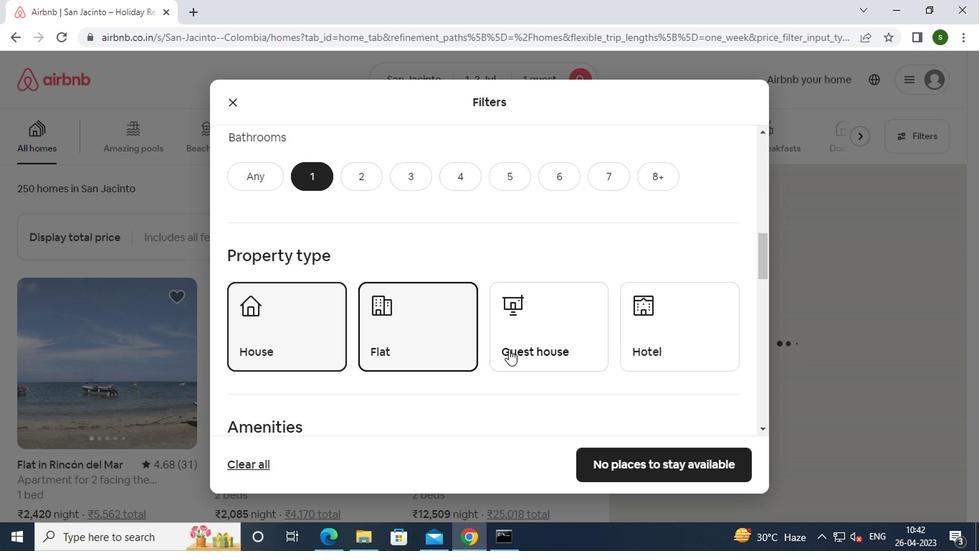 
Action: Mouse pressed left at (546, 341)
Screenshot: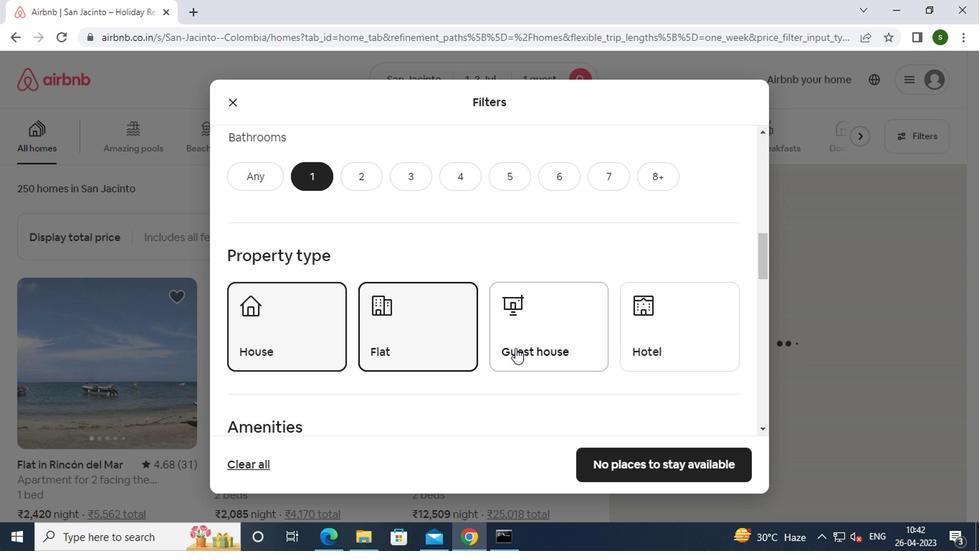 
Action: Mouse moved to (663, 329)
Screenshot: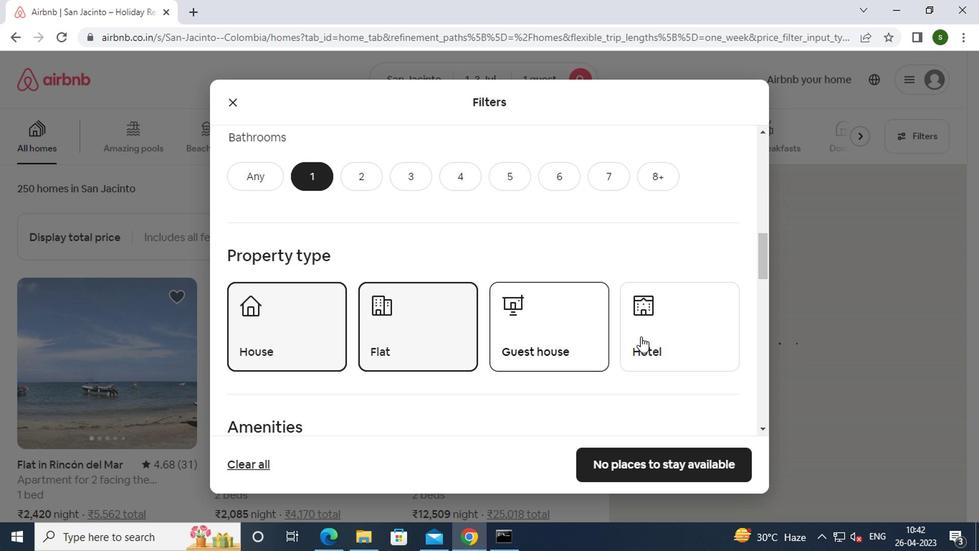 
Action: Mouse pressed left at (663, 329)
Screenshot: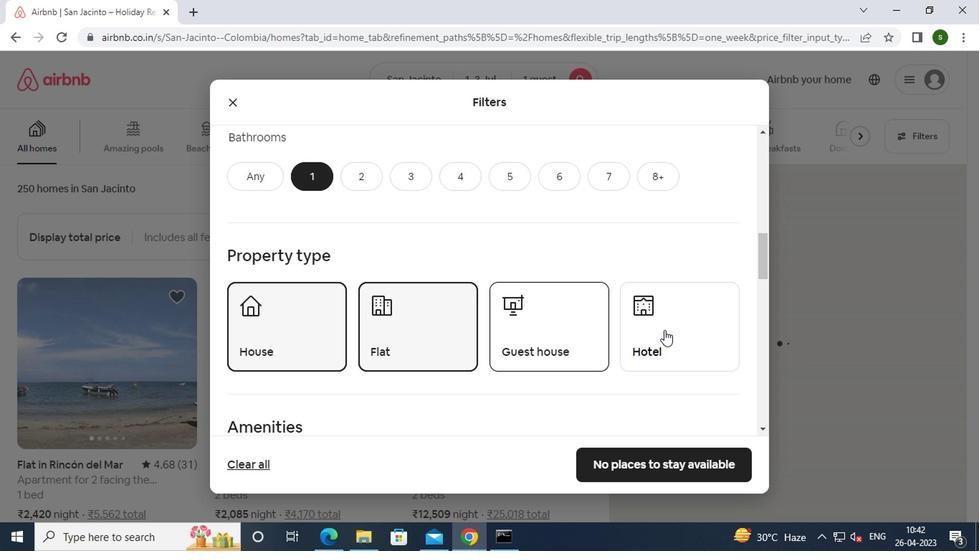
Action: Mouse moved to (548, 311)
Screenshot: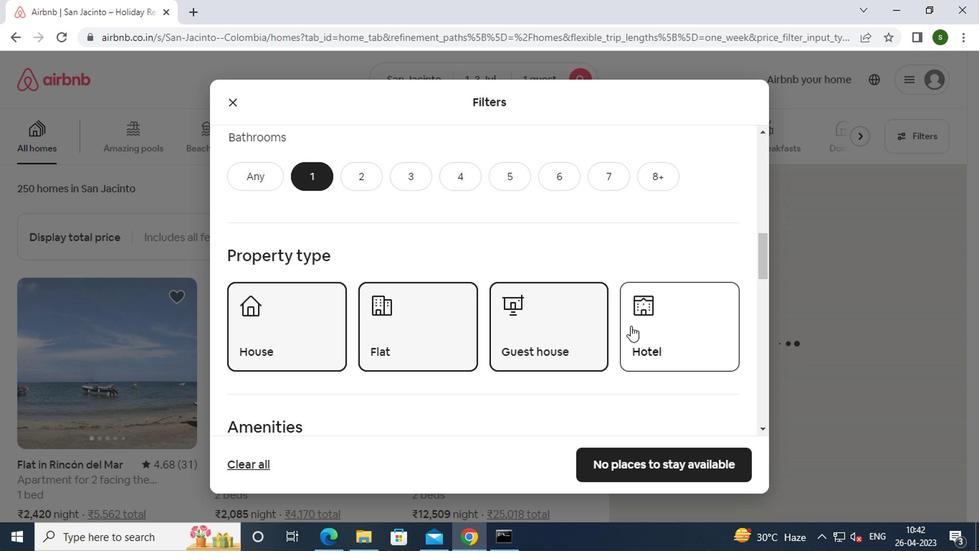 
Action: Mouse scrolled (548, 310) with delta (0, -1)
Screenshot: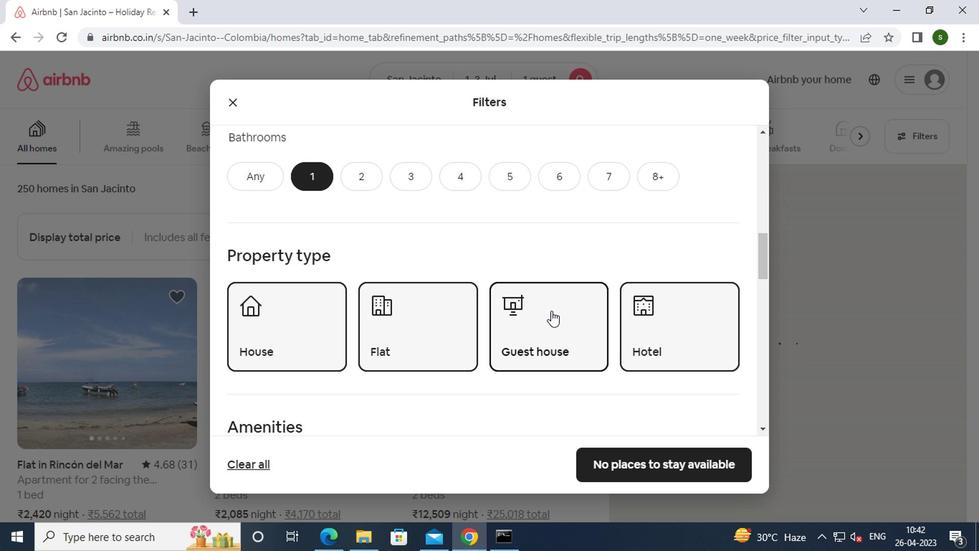 
Action: Mouse scrolled (548, 310) with delta (0, -1)
Screenshot: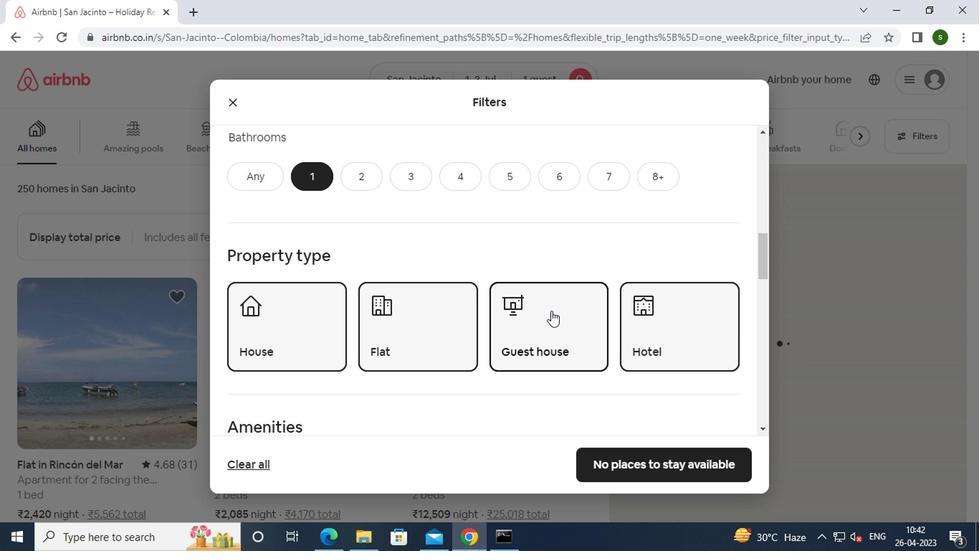 
Action: Mouse scrolled (548, 310) with delta (0, -1)
Screenshot: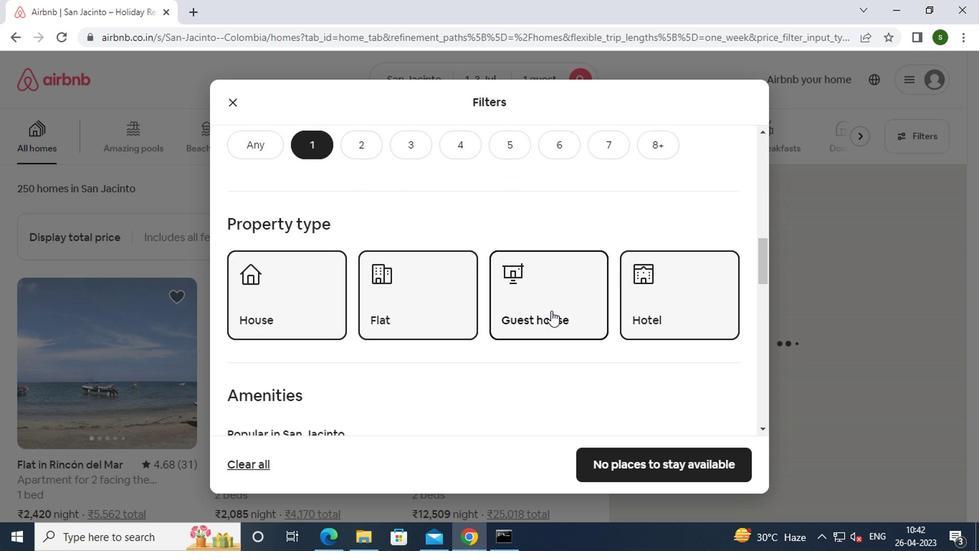 
Action: Mouse moved to (259, 318)
Screenshot: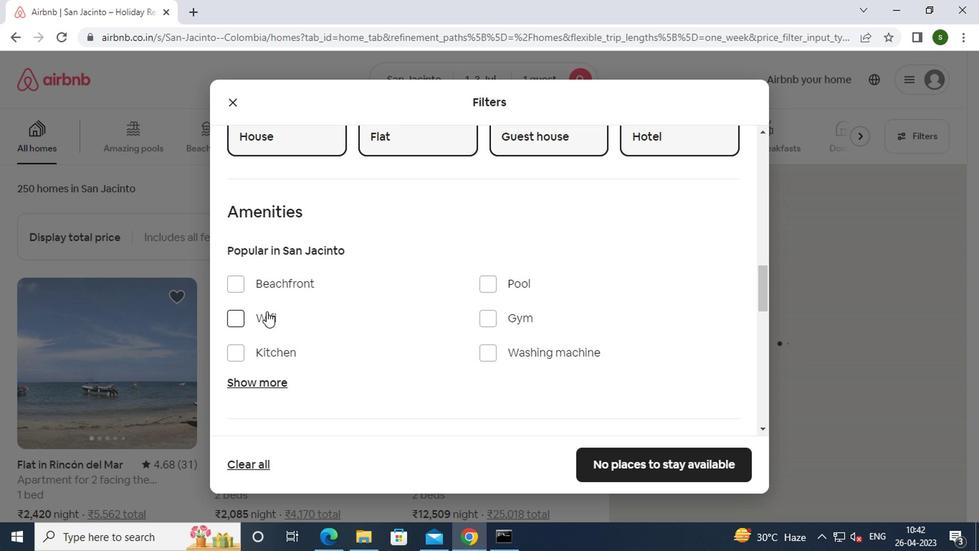 
Action: Mouse pressed left at (259, 318)
Screenshot: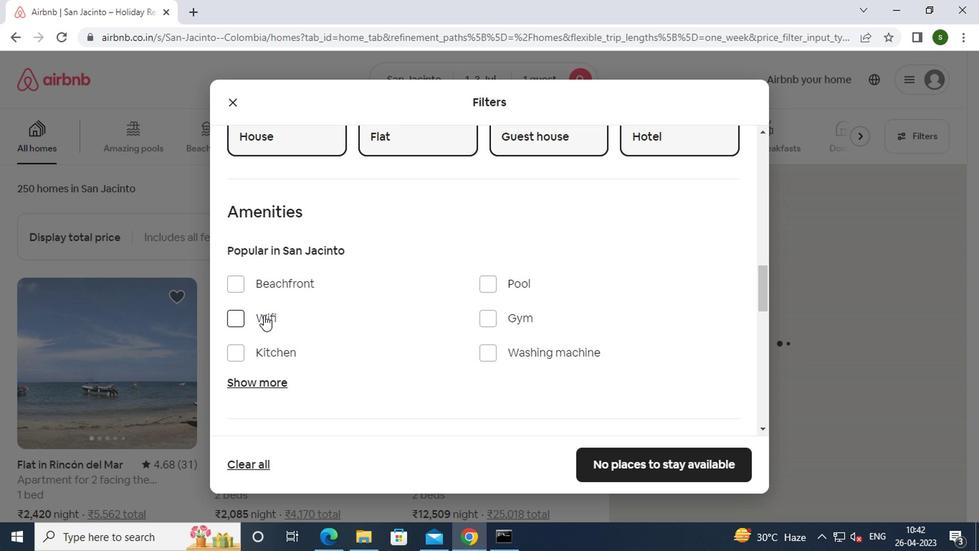 
Action: Mouse moved to (507, 353)
Screenshot: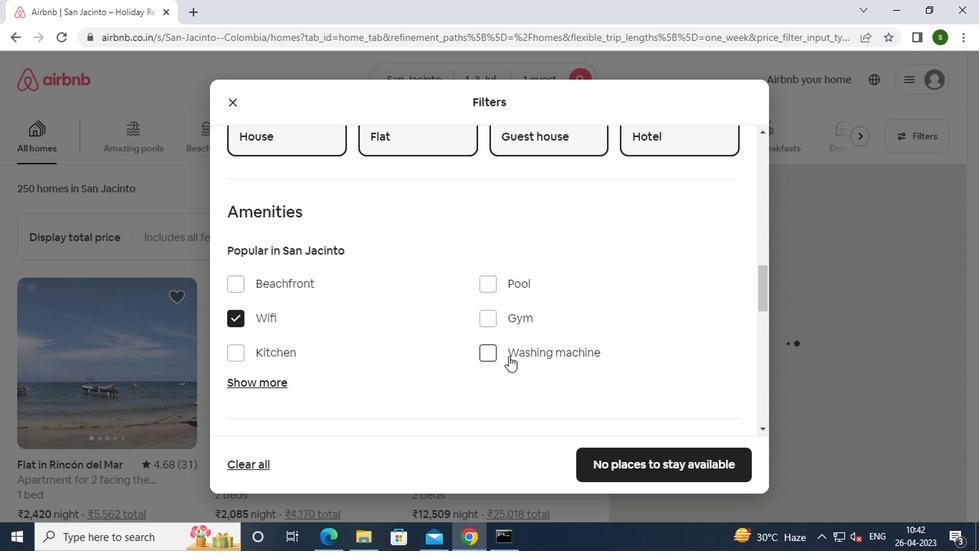 
Action: Mouse pressed left at (507, 353)
Screenshot: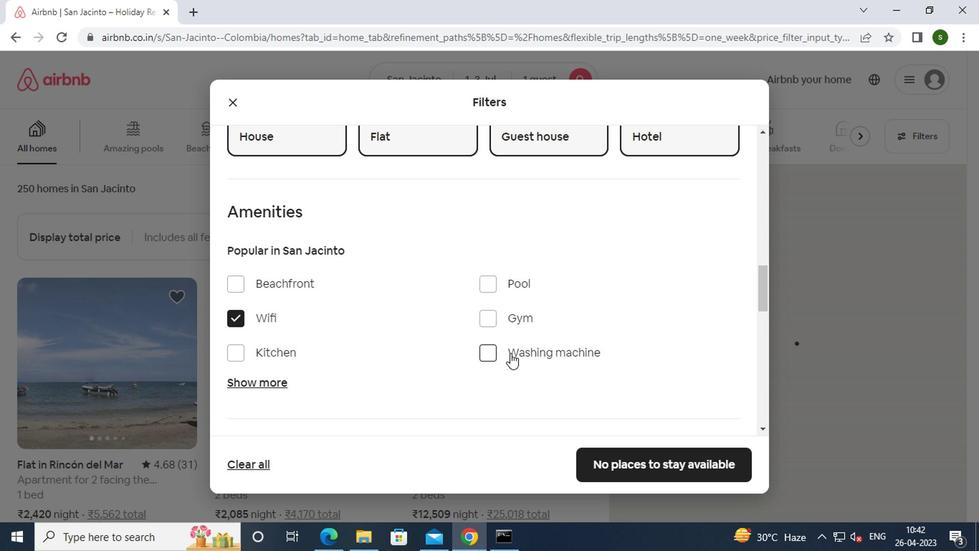 
Action: Mouse moved to (538, 326)
Screenshot: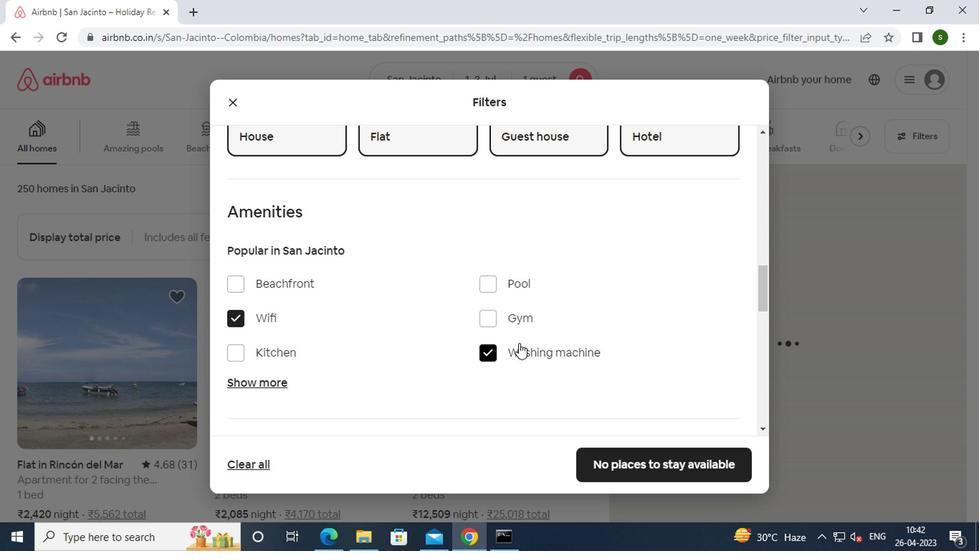 
Action: Mouse scrolled (538, 325) with delta (0, 0)
Screenshot: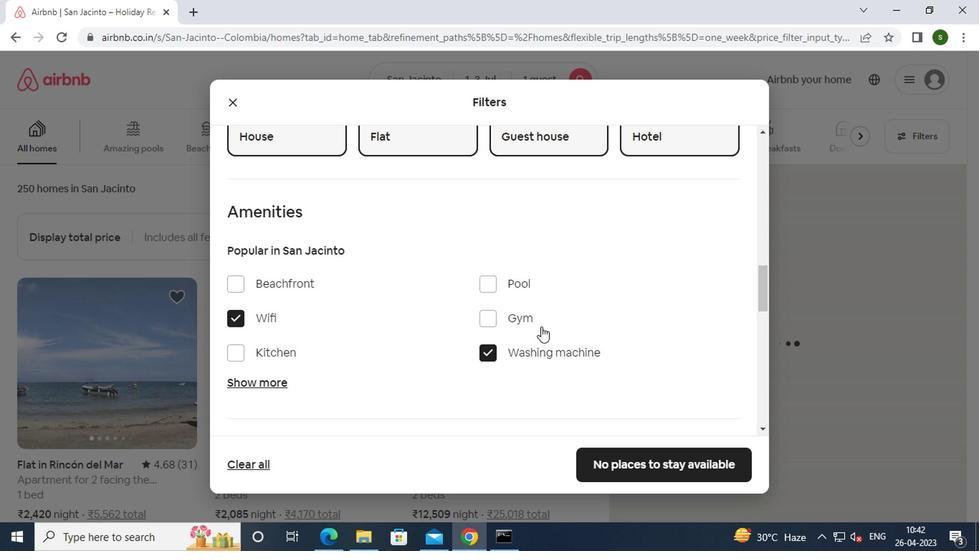 
Action: Mouse scrolled (538, 325) with delta (0, 0)
Screenshot: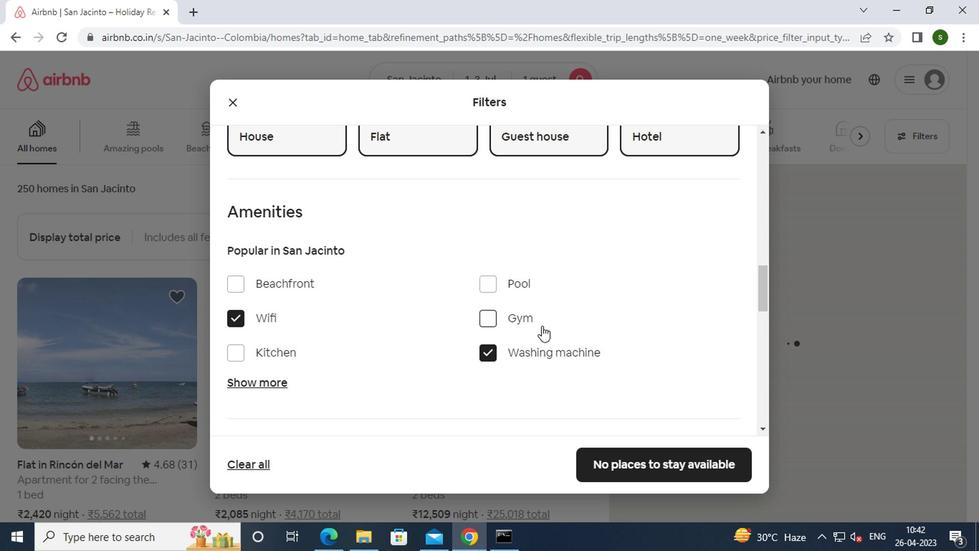 
Action: Mouse scrolled (538, 325) with delta (0, 0)
Screenshot: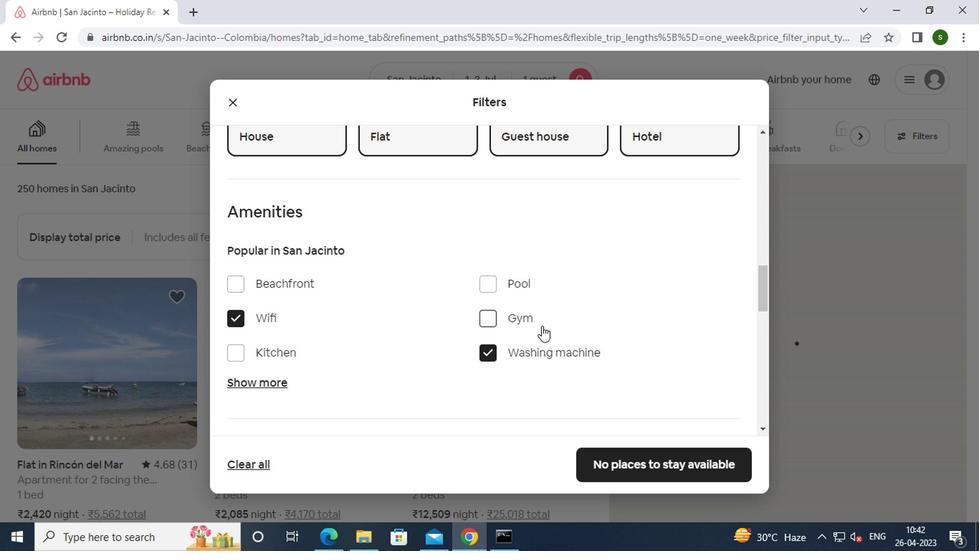 
Action: Mouse scrolled (538, 325) with delta (0, 0)
Screenshot: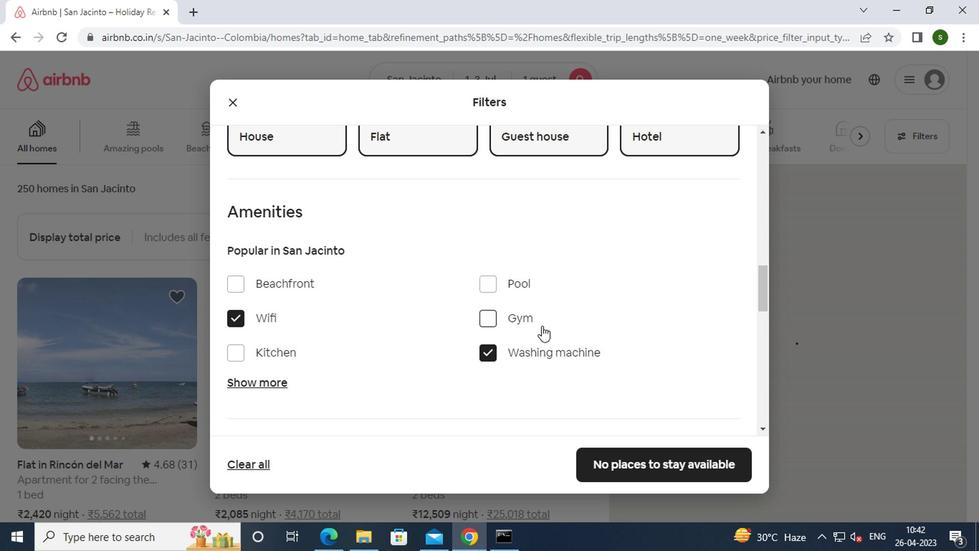 
Action: Mouse moved to (701, 259)
Screenshot: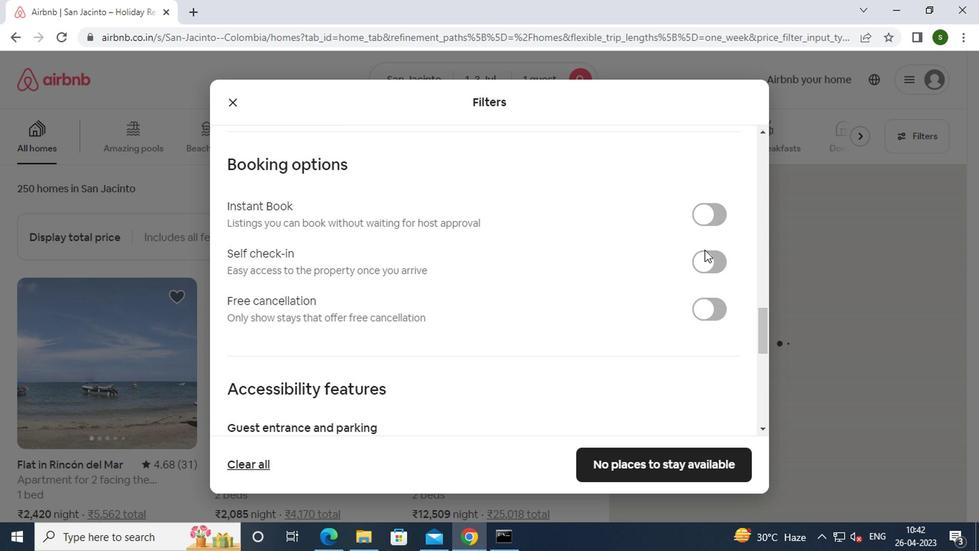 
Action: Mouse pressed left at (701, 259)
Screenshot: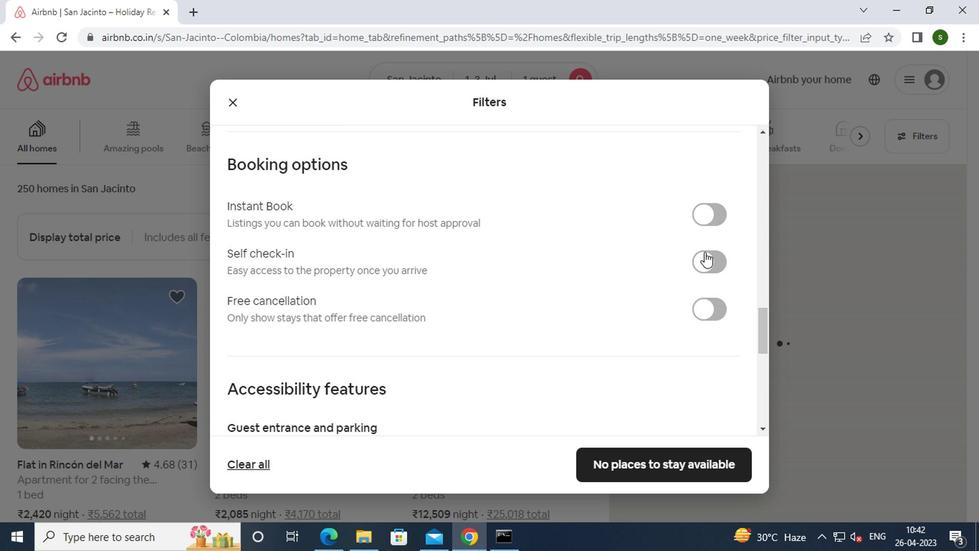
Action: Mouse moved to (539, 297)
Screenshot: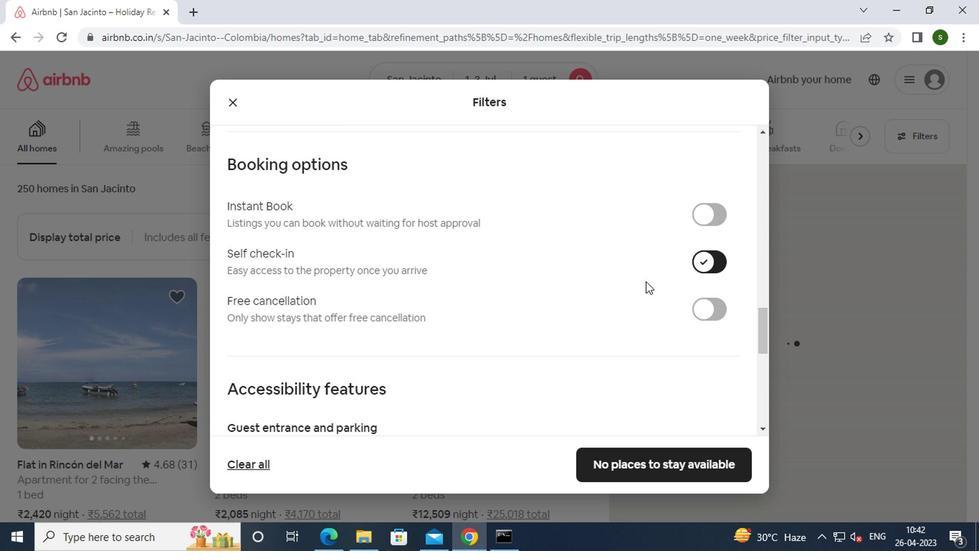 
Action: Mouse scrolled (539, 296) with delta (0, -1)
Screenshot: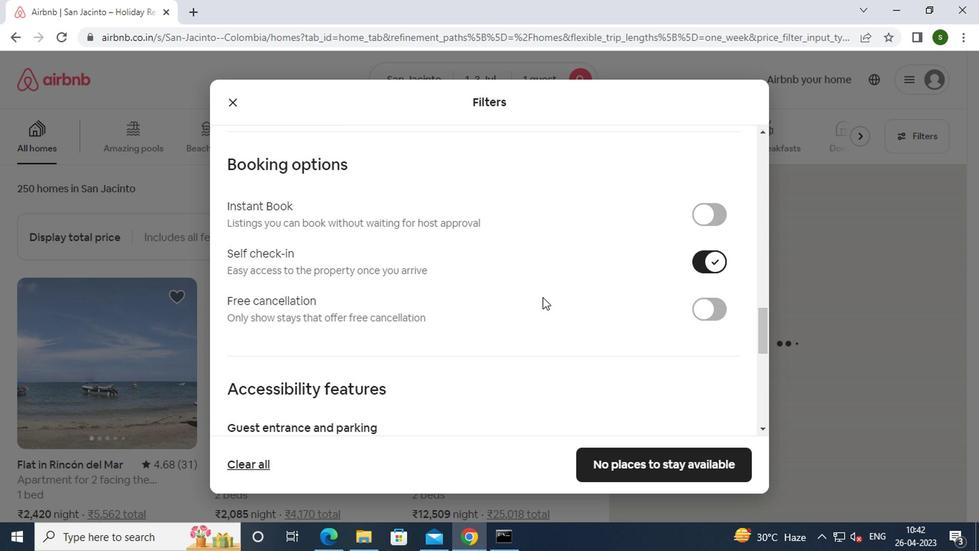 
Action: Mouse scrolled (539, 296) with delta (0, -1)
Screenshot: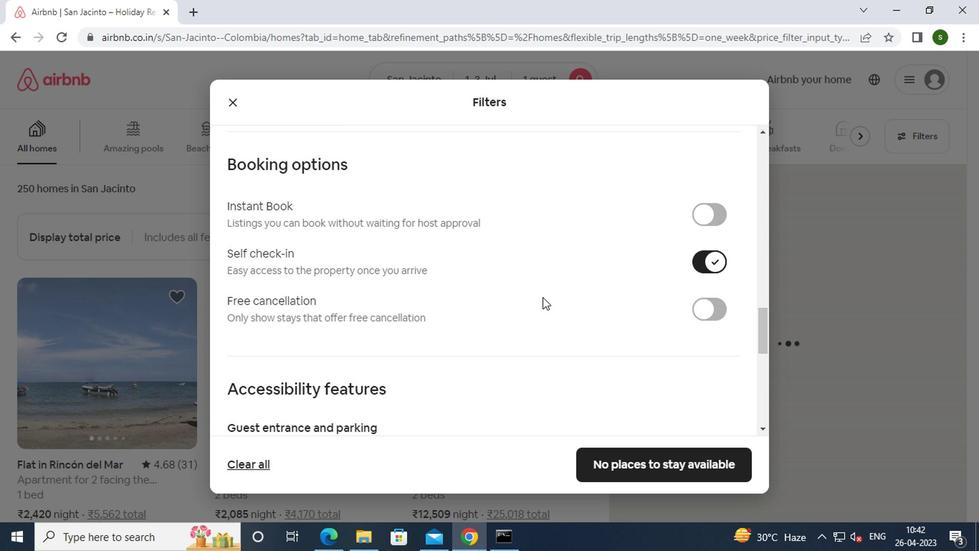 
Action: Mouse scrolled (539, 296) with delta (0, -1)
Screenshot: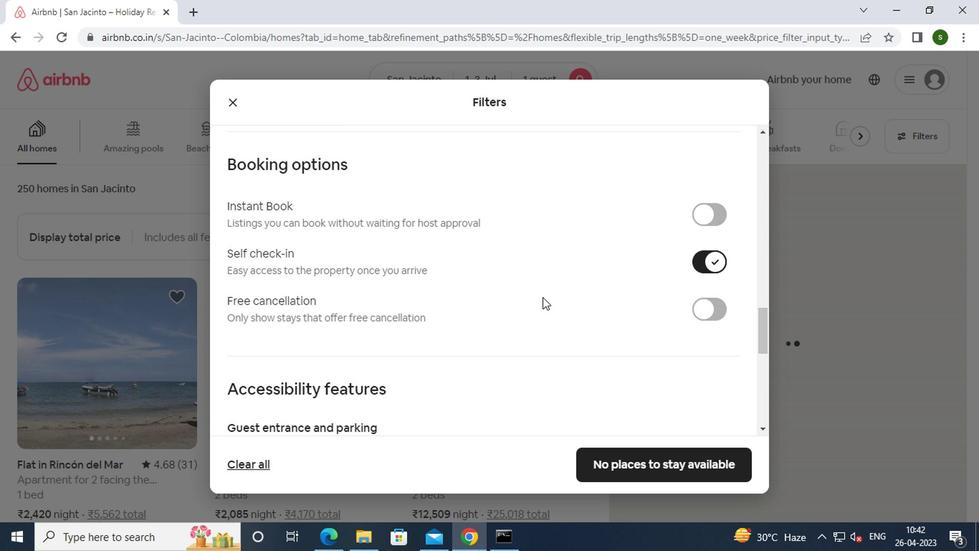 
Action: Mouse scrolled (539, 296) with delta (0, -1)
Screenshot: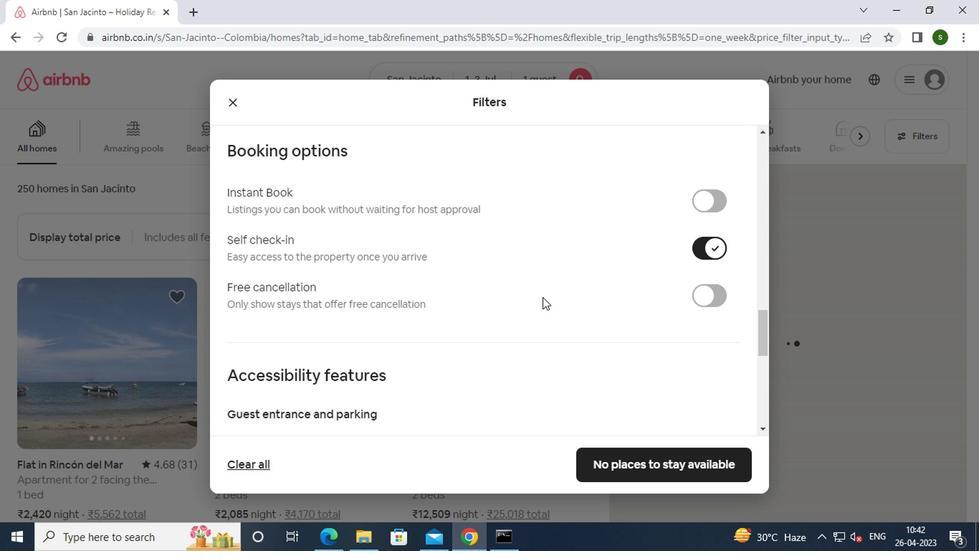 
Action: Mouse scrolled (539, 296) with delta (0, -1)
Screenshot: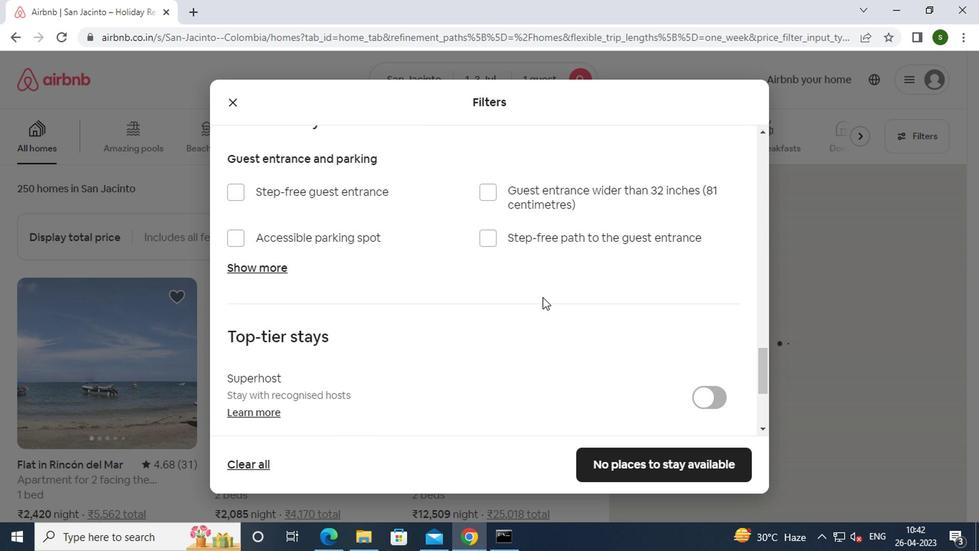 
Action: Mouse scrolled (539, 296) with delta (0, -1)
Screenshot: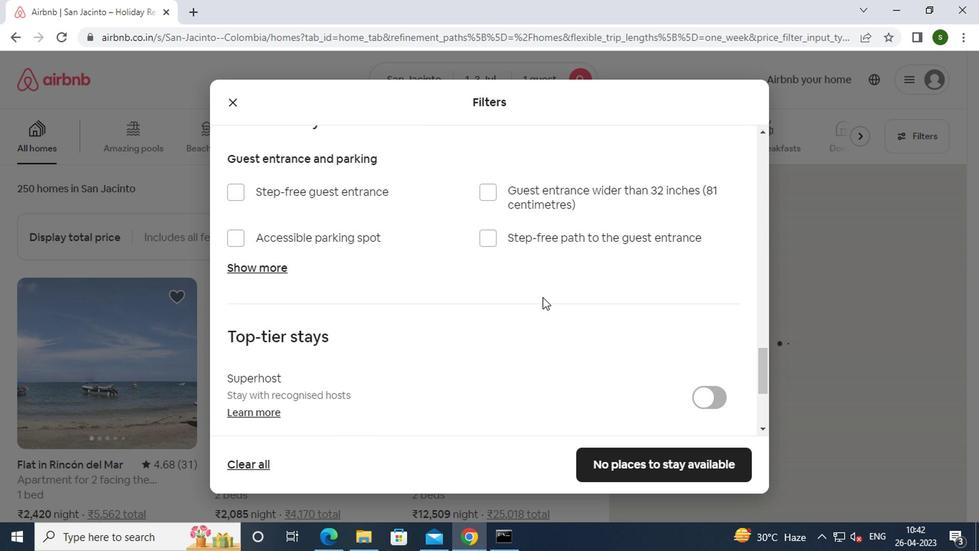 
Action: Mouse scrolled (539, 296) with delta (0, -1)
Screenshot: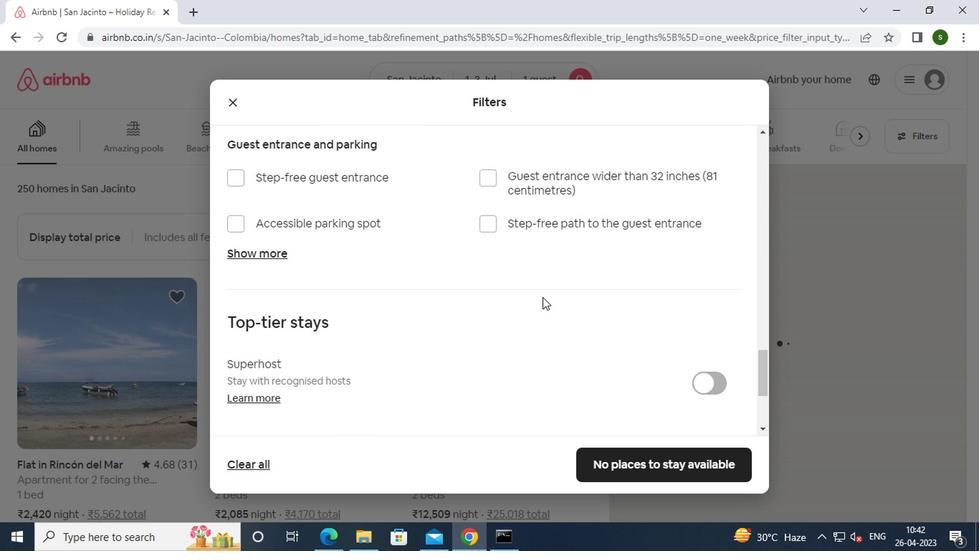 
Action: Mouse scrolled (539, 296) with delta (0, -1)
Screenshot: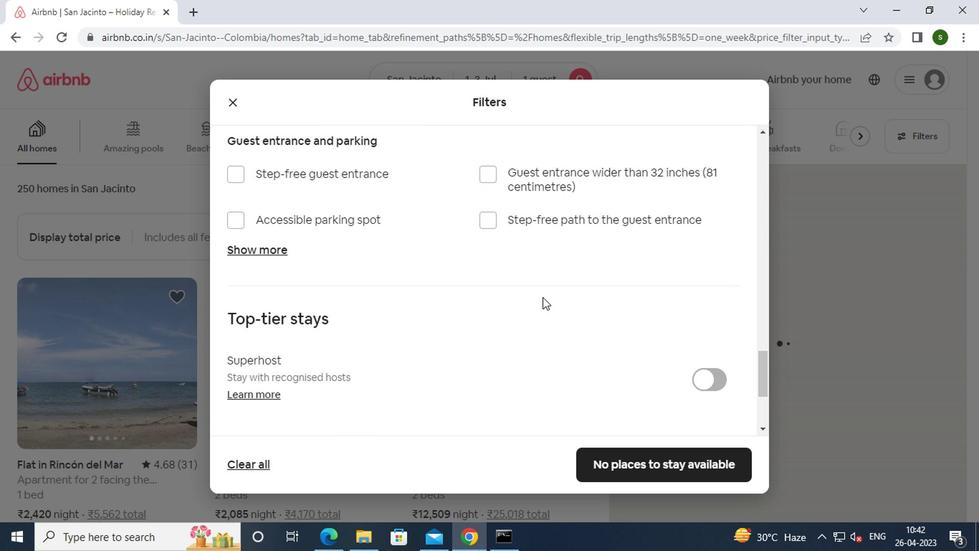 
Action: Mouse scrolled (539, 296) with delta (0, -1)
Screenshot: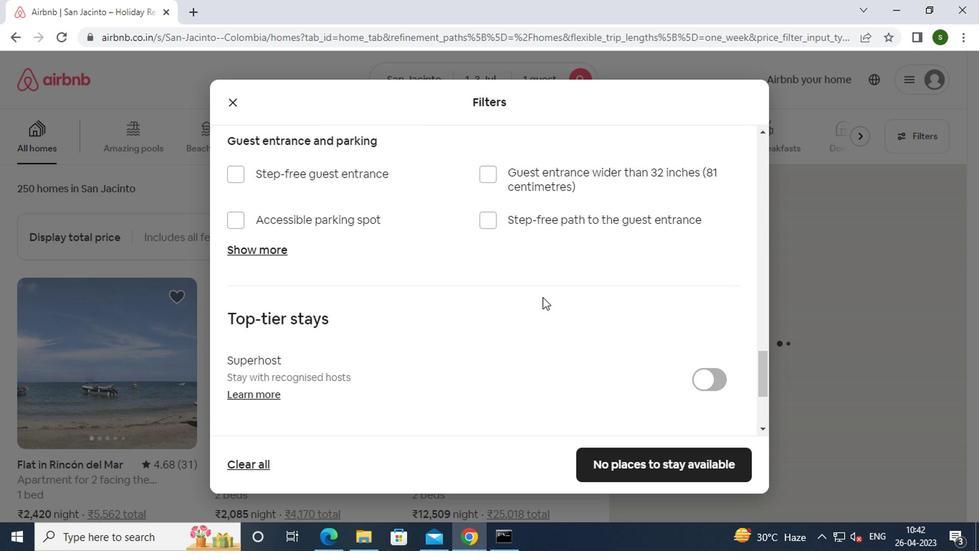
Action: Mouse moved to (269, 332)
Screenshot: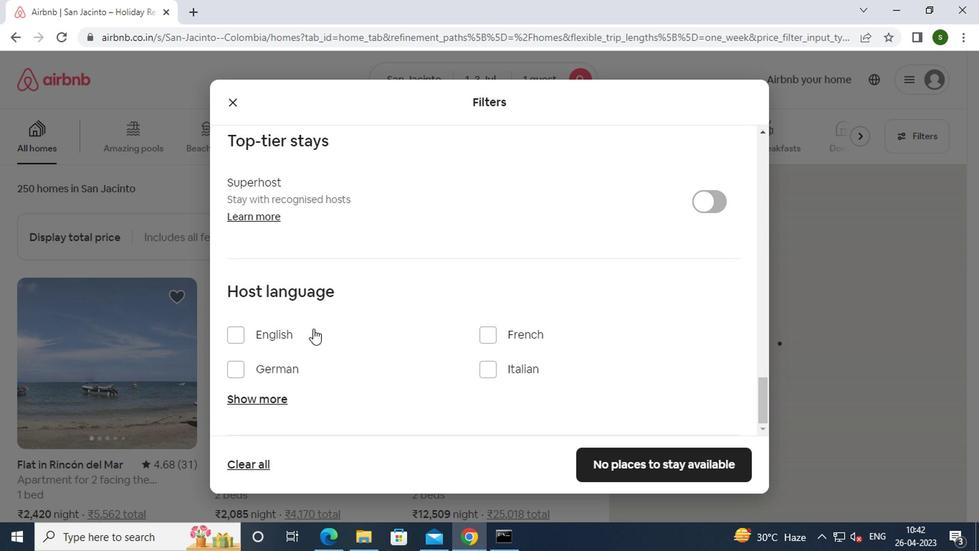 
Action: Mouse pressed left at (269, 332)
Screenshot: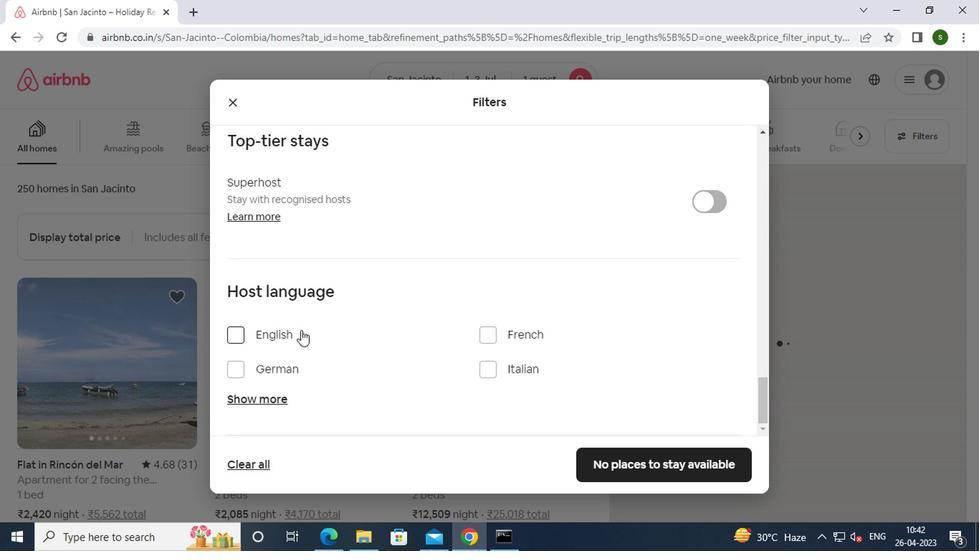 
Action: Mouse moved to (614, 468)
Screenshot: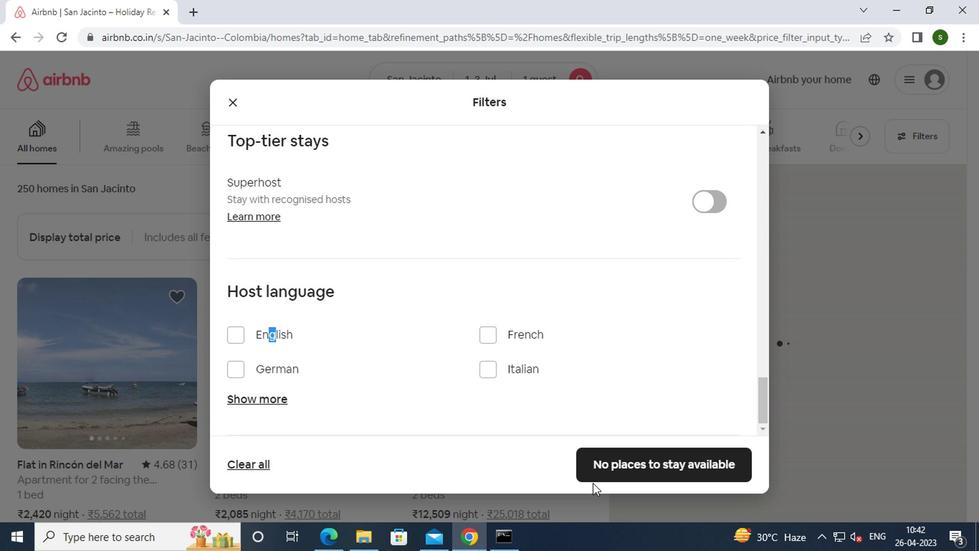 
Action: Mouse pressed left at (614, 468)
Screenshot: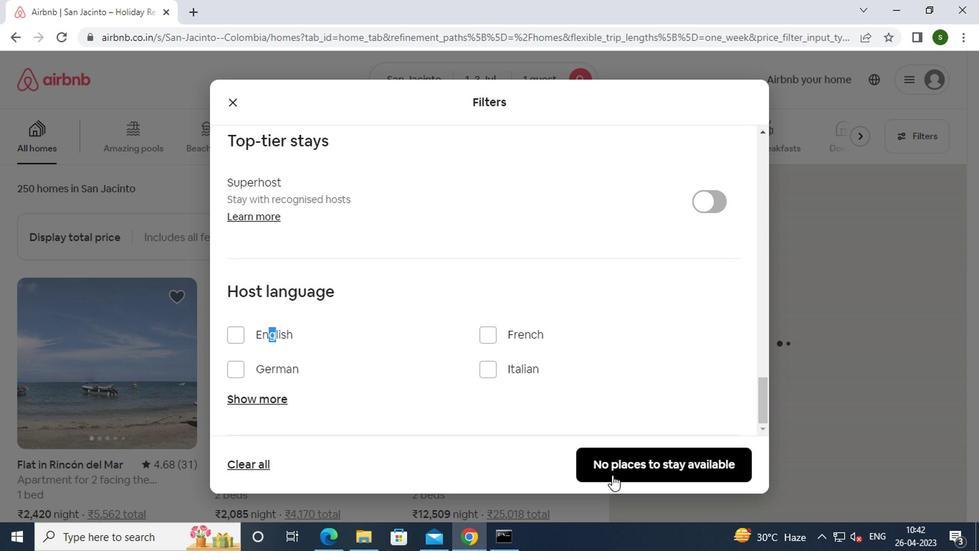 
Action: Mouse moved to (493, 393)
Screenshot: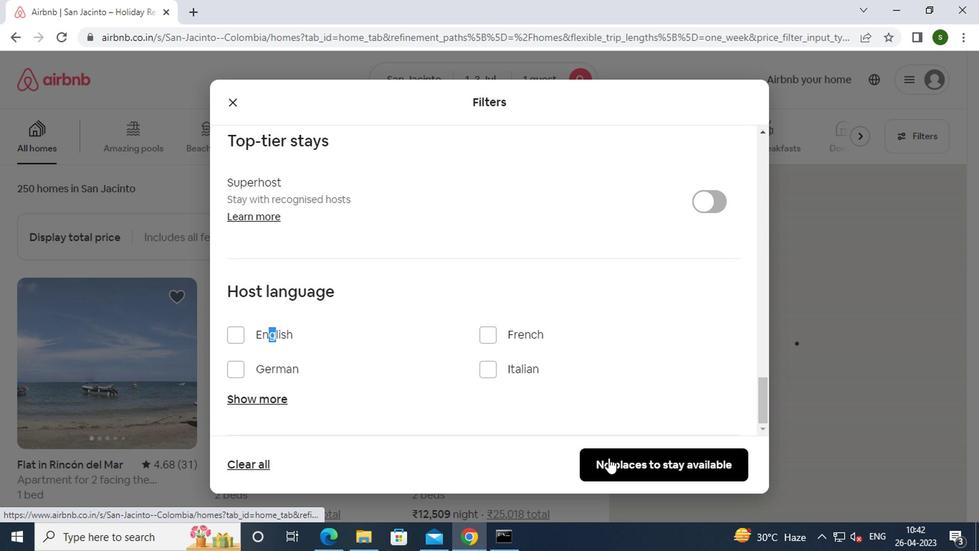 
